 Task: Plan a 75-minute guided wine and paint class to create art while sipping on wine.
Action: Mouse moved to (541, 220)
Screenshot: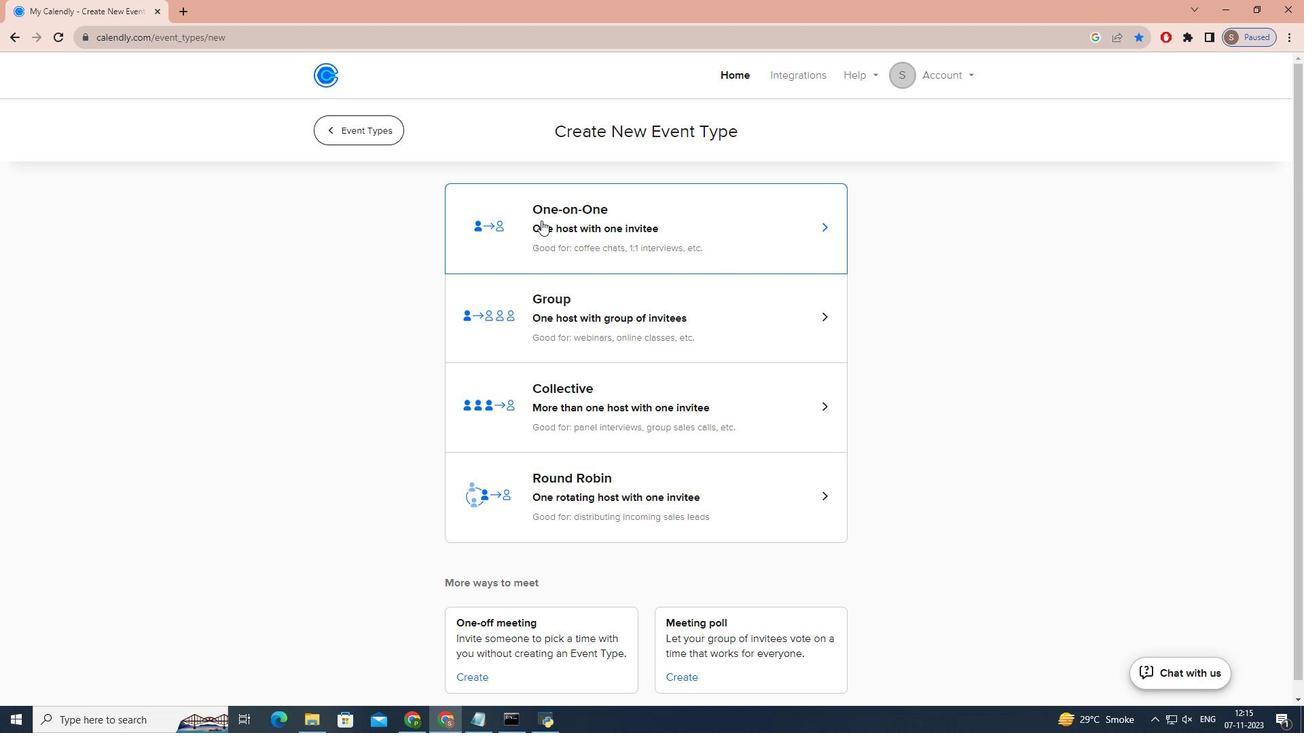 
Action: Mouse pressed left at (541, 220)
Screenshot: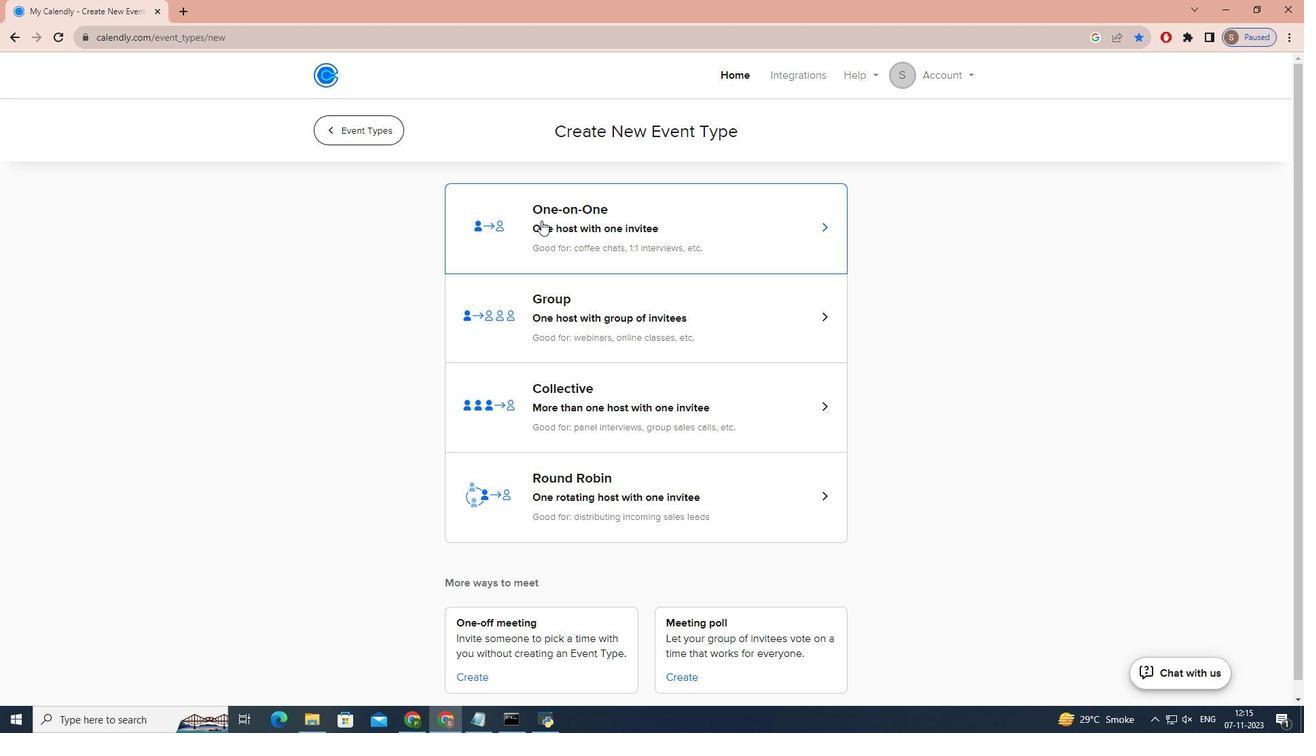 
Action: Key pressed w<Key.caps_lock>INE<Key.space>AND<Key.space><Key.caps_lock>p<Key.caps_lock>AINT<Key.space><Key.caps_lock>n<Key.caps_lock>IGHT<Key.shift_r>:<Key.space><Key.caps_lock>u<Key.caps_lock>NLEASH<Key.space><Key.caps_lock>y<Key.caps_lock>OUR<Key.space><Key.caps_lock>i<Key.caps_lock>NNER<Key.space><Key.caps_lock>a<Key.caps_lock>RTIST
Screenshot: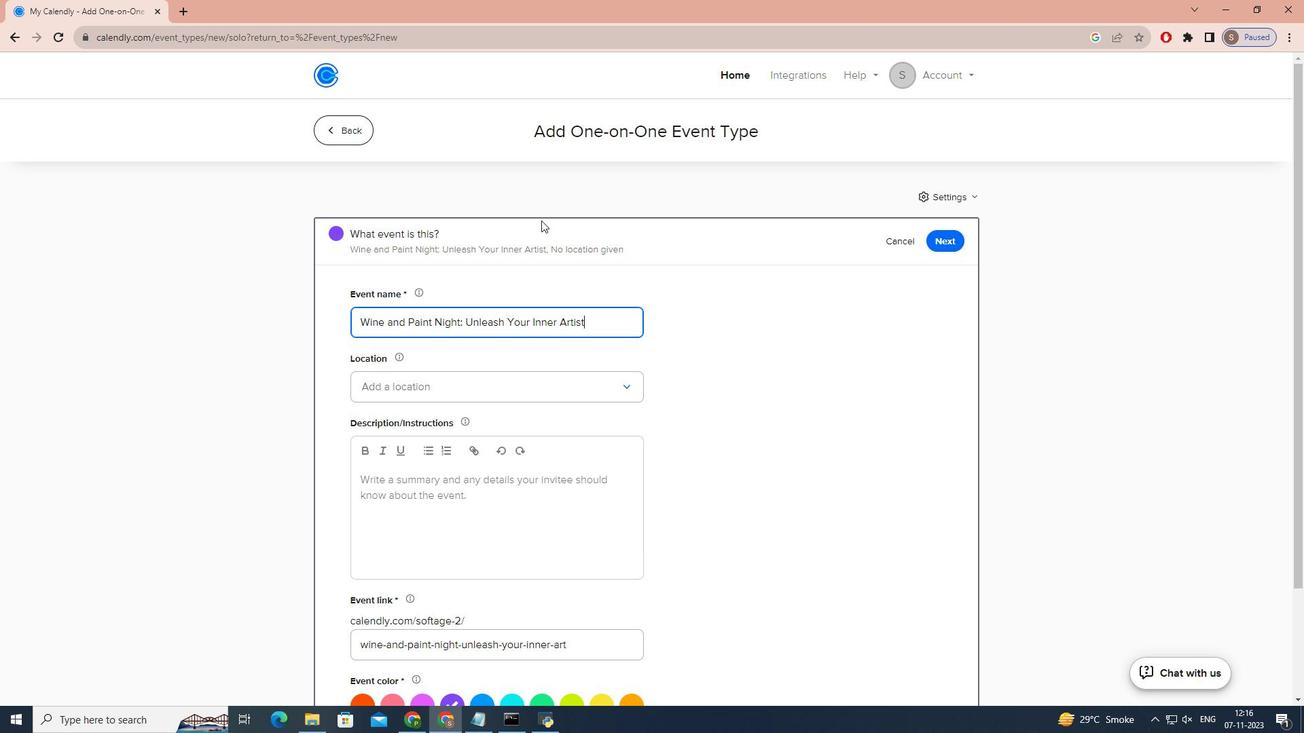 
Action: Mouse moved to (538, 394)
Screenshot: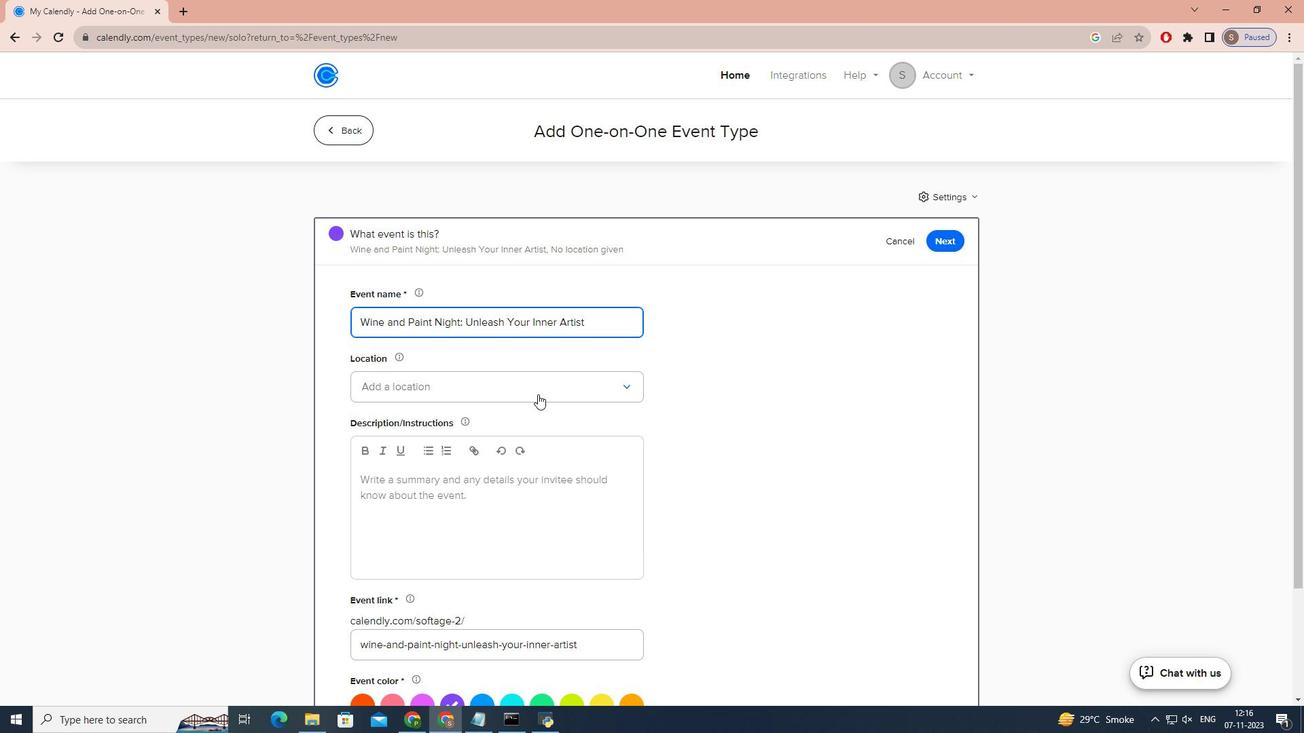 
Action: Mouse pressed left at (538, 394)
Screenshot: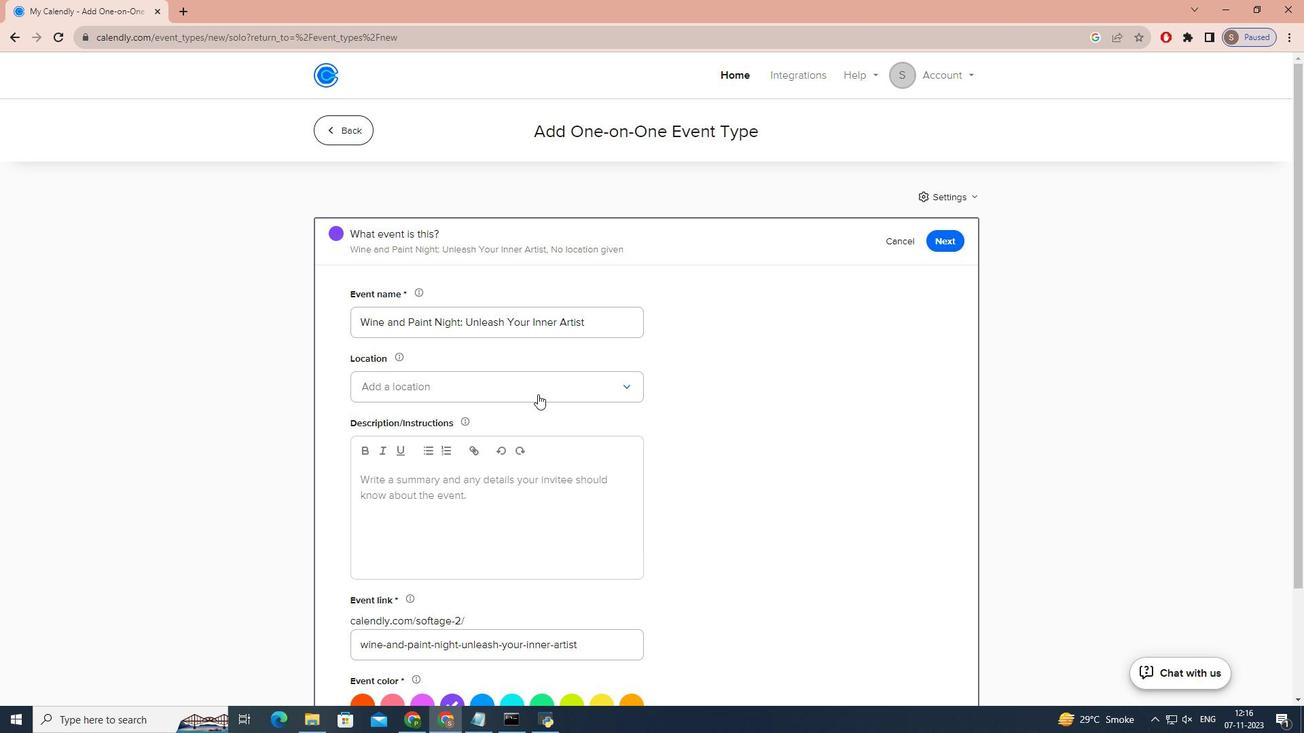 
Action: Mouse moved to (523, 412)
Screenshot: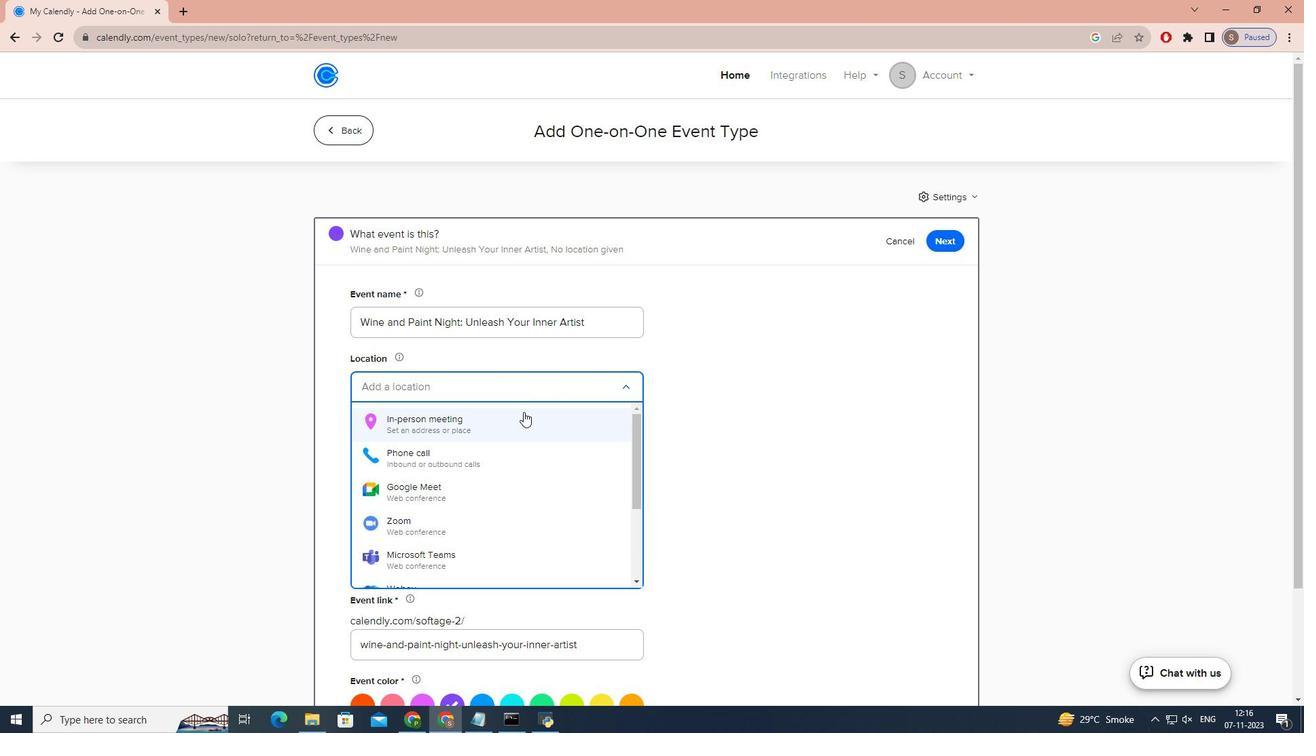
Action: Mouse pressed left at (523, 412)
Screenshot: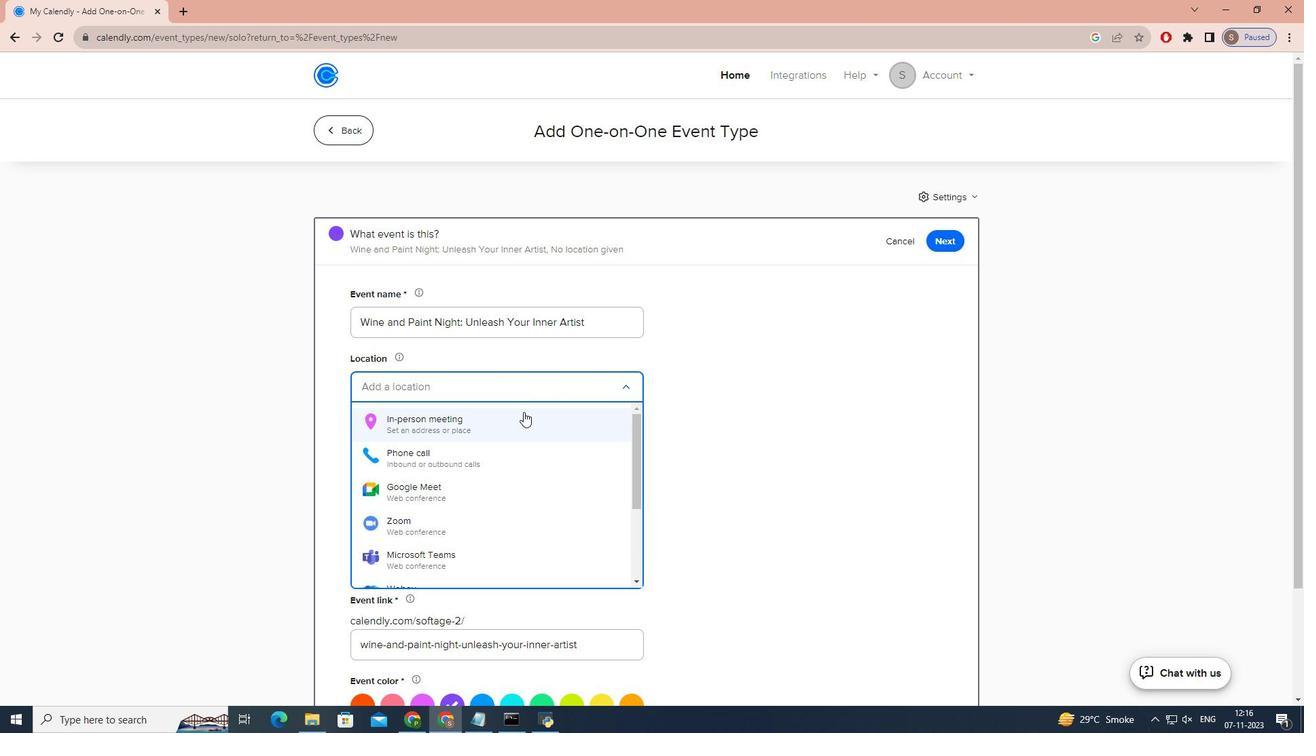 
Action: Mouse moved to (624, 231)
Screenshot: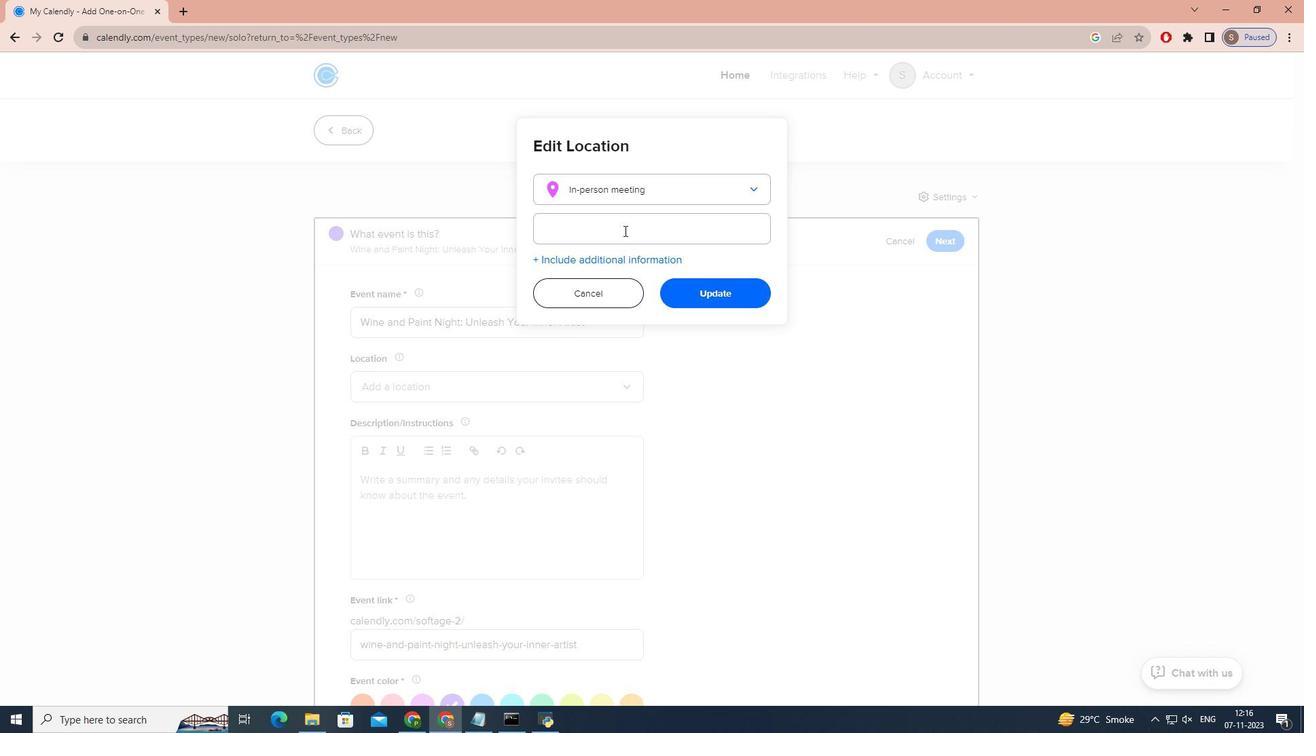 
Action: Mouse pressed left at (624, 231)
Screenshot: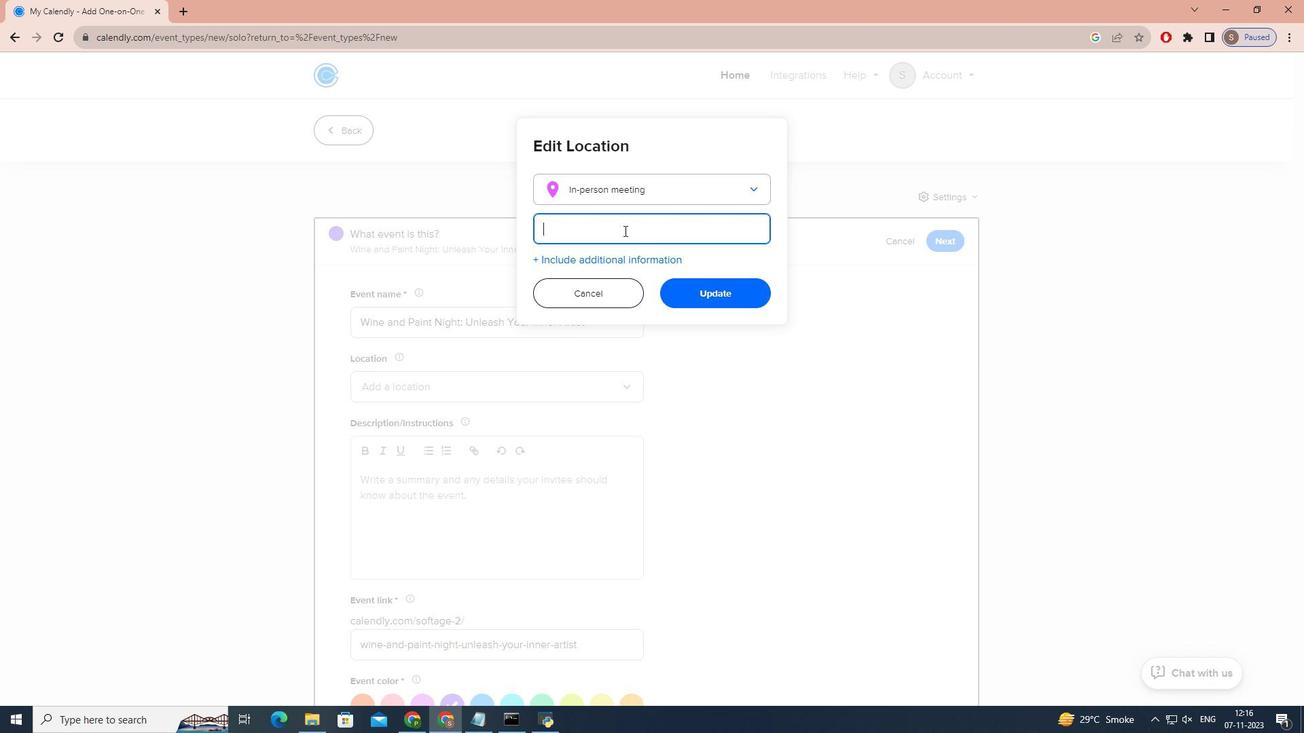 
Action: Key pressed <Key.caps_lock>b<Key.caps_lock>RSU<Key.space><Key.shift>&<Key.space><Key.caps_lock>c<Key.caps_lock>ORK,<Key.space>246<Key.space><Key.caps_lock>e<Key.space>j<Key.caps_lock>ACKSON<Key.space><Key.caps_lock>s<Key.caps_lock>T.<Key.backspace>,<Key.space><Key.caps_lock>ca<Key.space>95370,<Key.space>usa<Key.space>
Screenshot: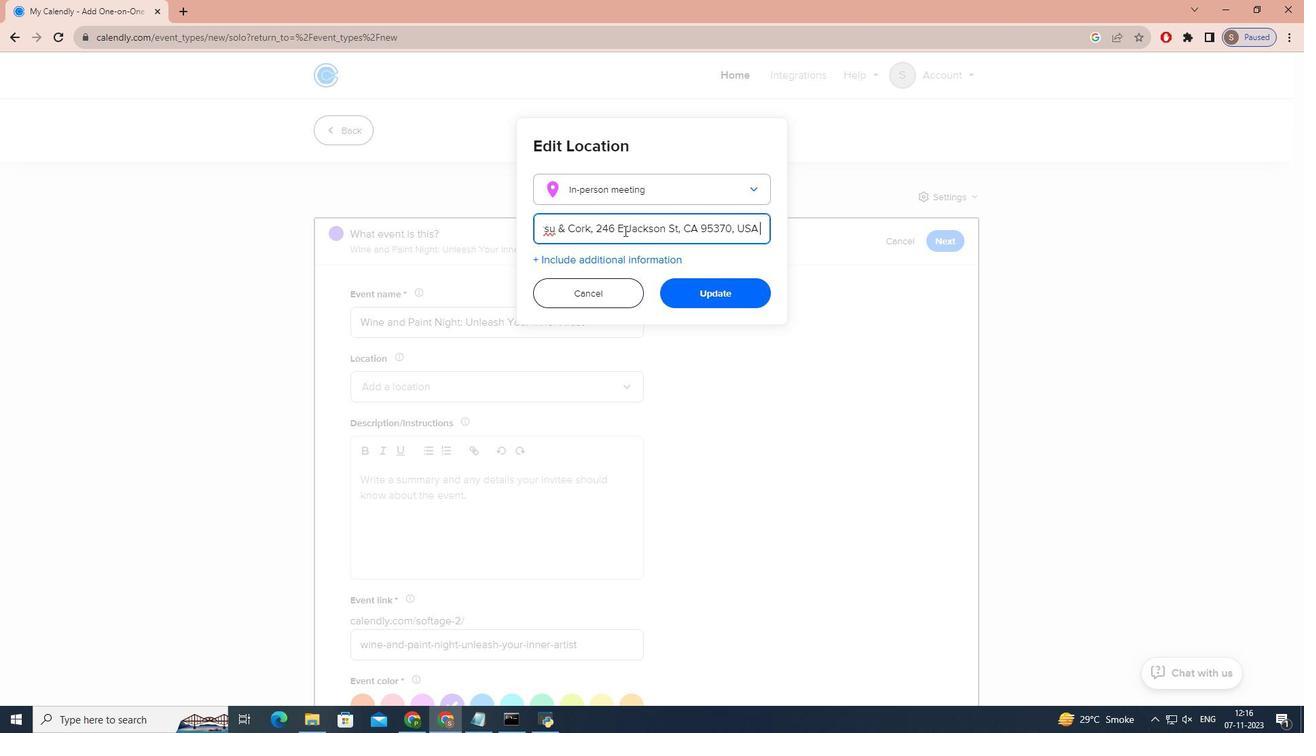 
Action: Mouse moved to (708, 293)
Screenshot: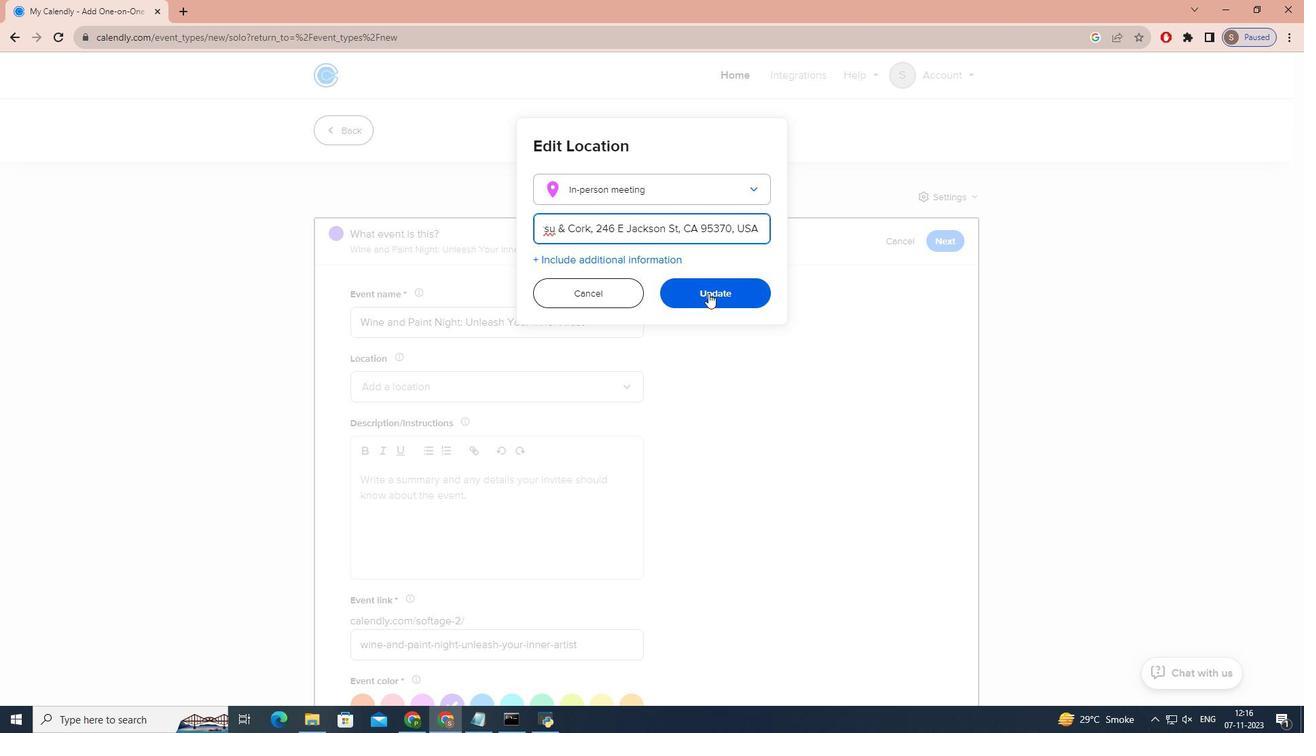 
Action: Mouse pressed left at (708, 293)
Screenshot: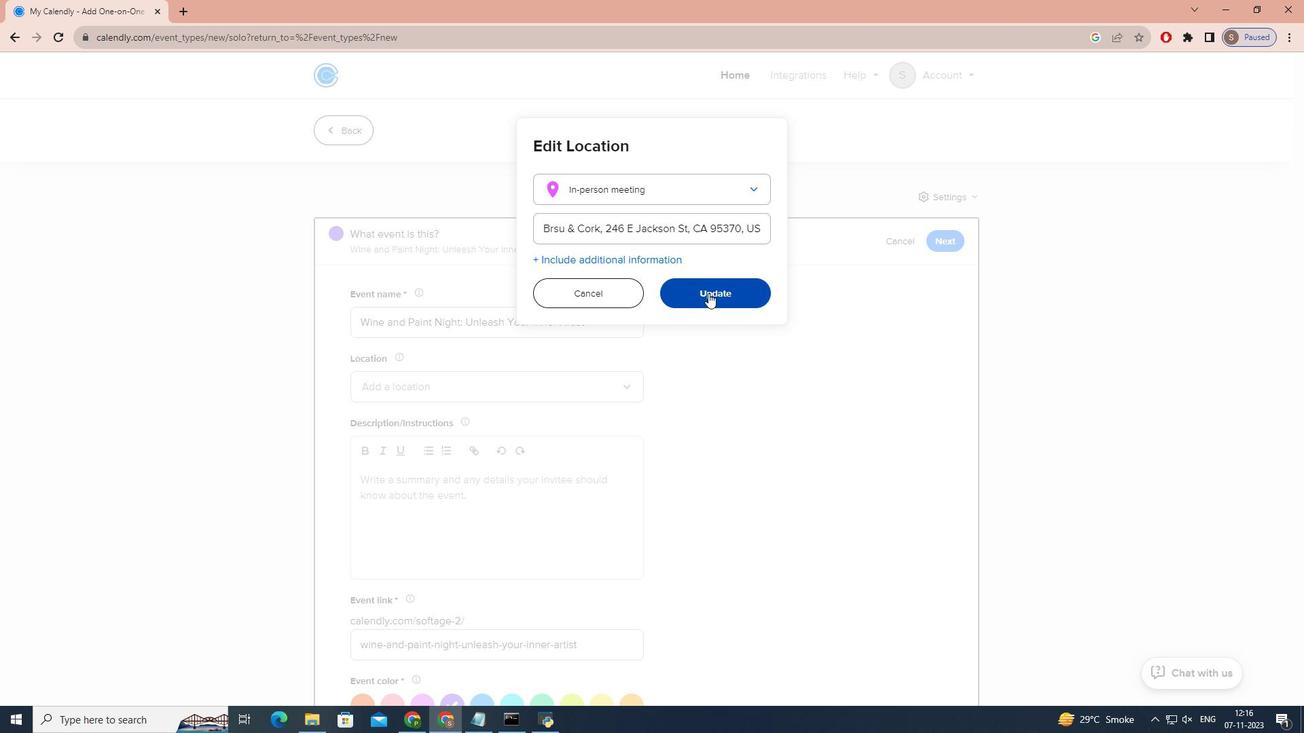 
Action: Mouse moved to (483, 576)
Screenshot: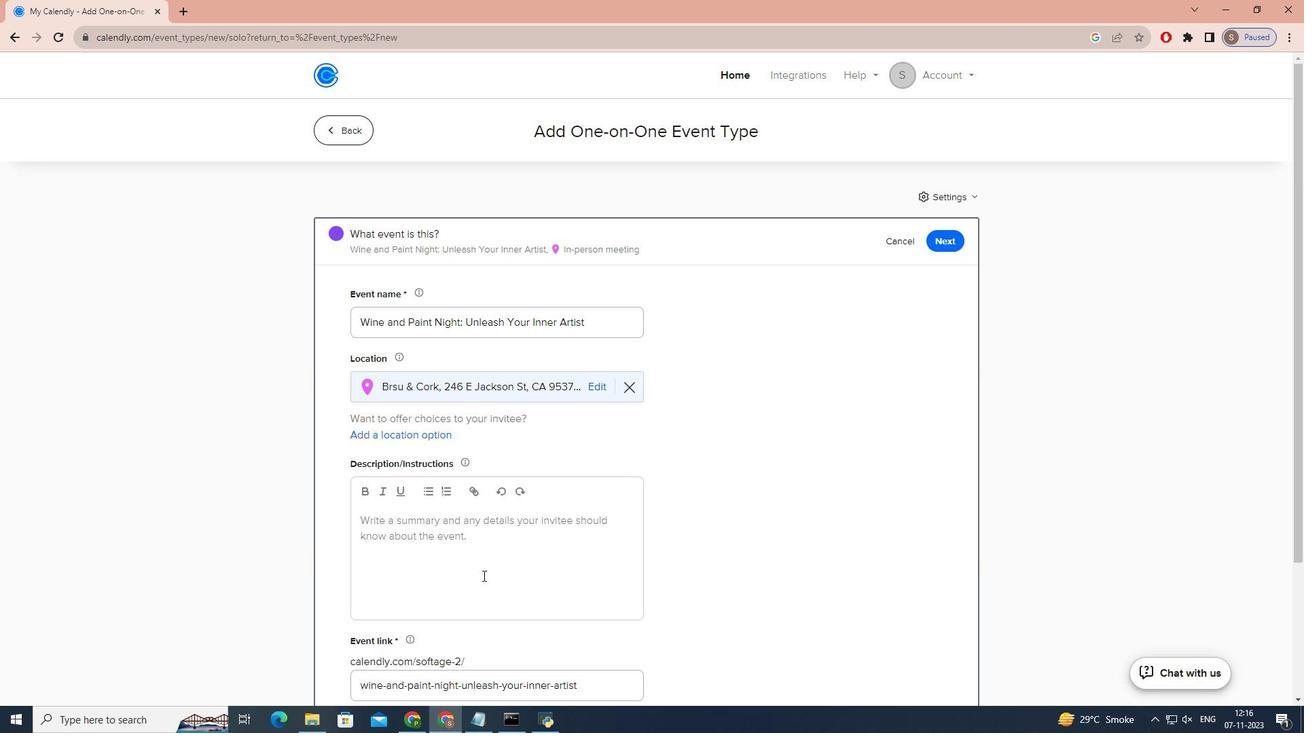 
Action: Mouse scrolled (483, 575) with delta (0, 0)
Screenshot: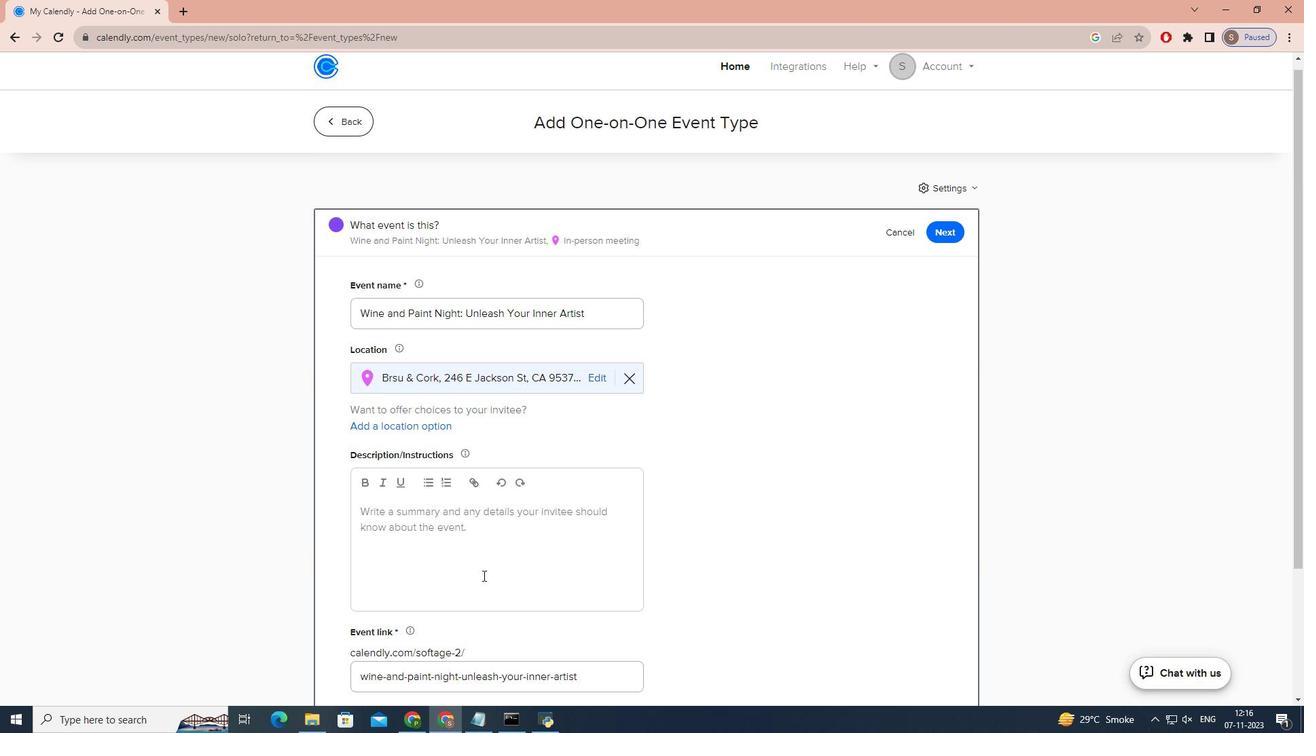 
Action: Mouse scrolled (483, 575) with delta (0, 0)
Screenshot: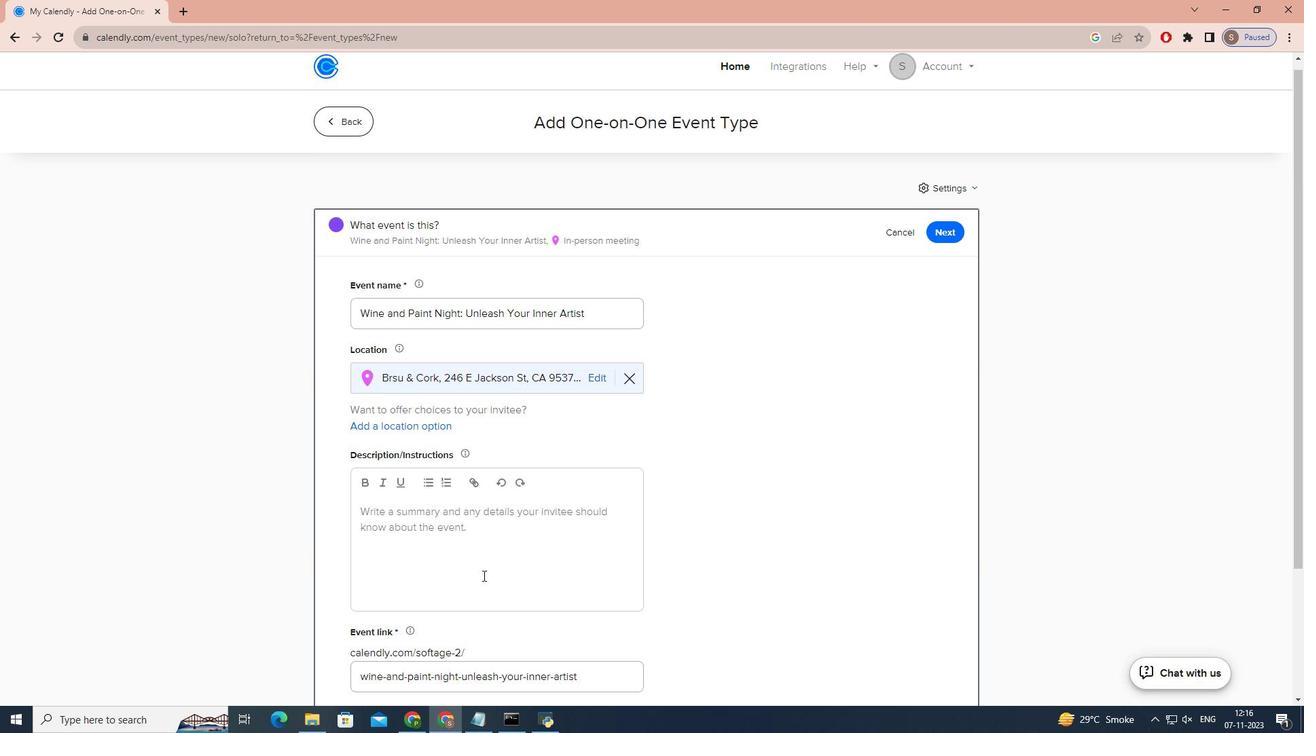 
Action: Mouse moved to (476, 387)
Screenshot: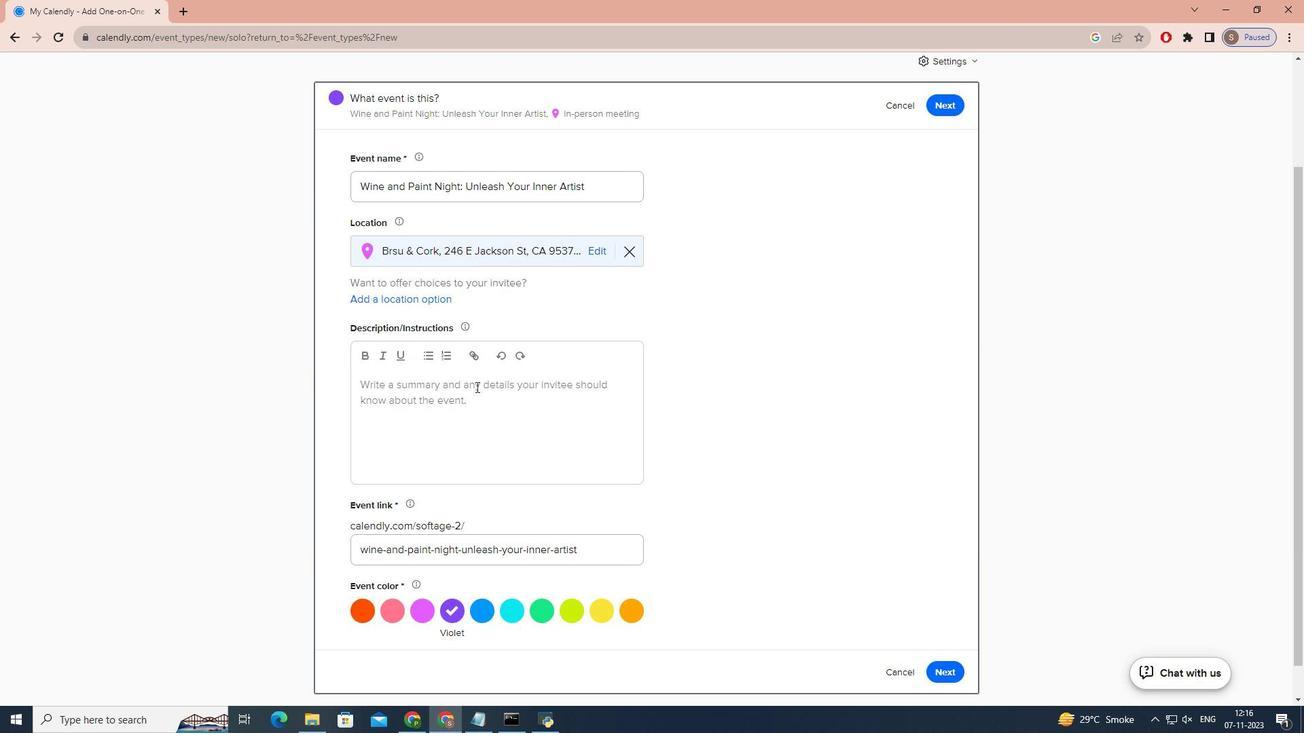 
Action: Mouse pressed left at (476, 387)
Screenshot: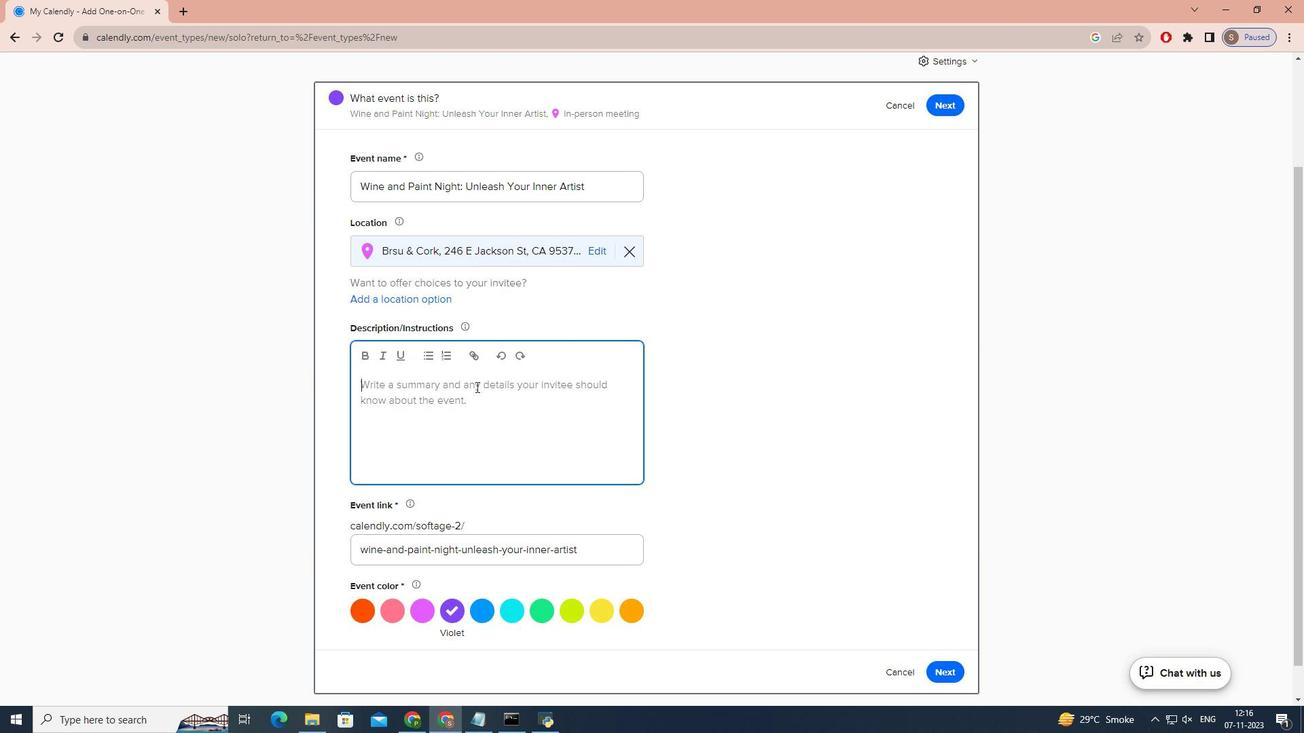 
Action: Key pressed <Key.caps_lock><Key.caps_lock>j<Key.caps_lock>OI<Key.space><Key.backspace>N<Key.space>US<Key.space>FOR<Key.space>A<Key.space>DELIGHTFUL<Key.space>AND<Key.space>GUIDED<Key.space>WINE<Key.space>AND<Key.space>PAINT<Key.space>CLASS<Key.space>WHER<Key.space><Key.backspace>E<Key.space>YOU<Key.space>CAN<Key.space>UNWIND,<Key.space>EXPREE<Key.backspace>E<Key.backspace>SS<Key.space>YOUR<Key.space>CREATIVITY,<Key.space>AND<Key.space>ENJOY<Key.space>A<Key.space>GLASS<Key.space>OF<Key.space>YOUR<Key.space>FAVORITE<Key.space>WINE<Key.space>A<Key.backspace>IN<Key.space>A<Key.space>RELAXED<Key.space>AND<Key.space>SUPPOT<Key.backspace>RTIVE<Key.space>ENVIRONMENT.<Key.space><Key.caps_lock>n<Key.caps_lock>O<Key.space>PRIOR<Key.space>PAINTING<Key.space>EXPR<Key.backspace>ERIENCE<Key.space>IS<Key.space>NECESSARY-<Key.space>OUR<Key.space>EXPERT<Key.space>ARTIST<Key.space>WILL<Key.space>WALK<Key.space>YOU<Key.space>THROUGH<Key.space>EACH<Key.space>STEP<Key.space><Key.backspace>,<Key.space>MARKETING<Key.space>AND<Key.space>MAKING<Key.space>IT<Key.space>EASY<Key.space>FOR<Key.space>EVERYONE<Key.space>TO<Key.space>CREATE<Key.space>A<Key.space>BEAUTIFUL<Key.space>MASTERPIECE.<Key.enter><Key.caps_lock>d<Key.caps_lock>URING<Key.space>THE<Key.space>SESSION,<Key.space>YOU'LL<Key.space>RECEIVE<Key.space>ALL<Key.space>THE<Key.space>NEX<Key.backspace>CESSARY<Key.space>PAINTING<Key.space>SUPPLIES,<Key.space>INCLUDING<Key.space>CANVASES,<Key.space>PAINTS,<Key.space>BRUSHES,<Key.space>AND<Key.space>APRONS.<Key.space><Key.caps_lock>w<Key.caps_lock>E'LL<Key.space>PROVIDE<Key.space>A<Key.space>FUN<Key.space>AND<Key.space>ENGAGING<Key.space>ATMOSPHERE<Key.space>TO<Key.space>HELP<Key.space>YOU<Key.space>BRING<Key.space>YOUR<Key.space>ARTISTIC<Key.space>VISION<Key.space>TO<Key.space>LIFE.<Key.space><Key.caps_lock>s<Key.caps_lock>O<Key.space>GRAB<Key.space>YOUR<Key.space>FAVORITE<Key.space>BOTTLE<Key.space>OF<Key.space>WINE,<Key.space>RELAX,<Key.space>AND<Key.space>YOUR<Key.space>INNER<Key.space>ARTIST<Key.space>FLOURISH<Key.shift><Key.shift>!<Key.space>
Screenshot: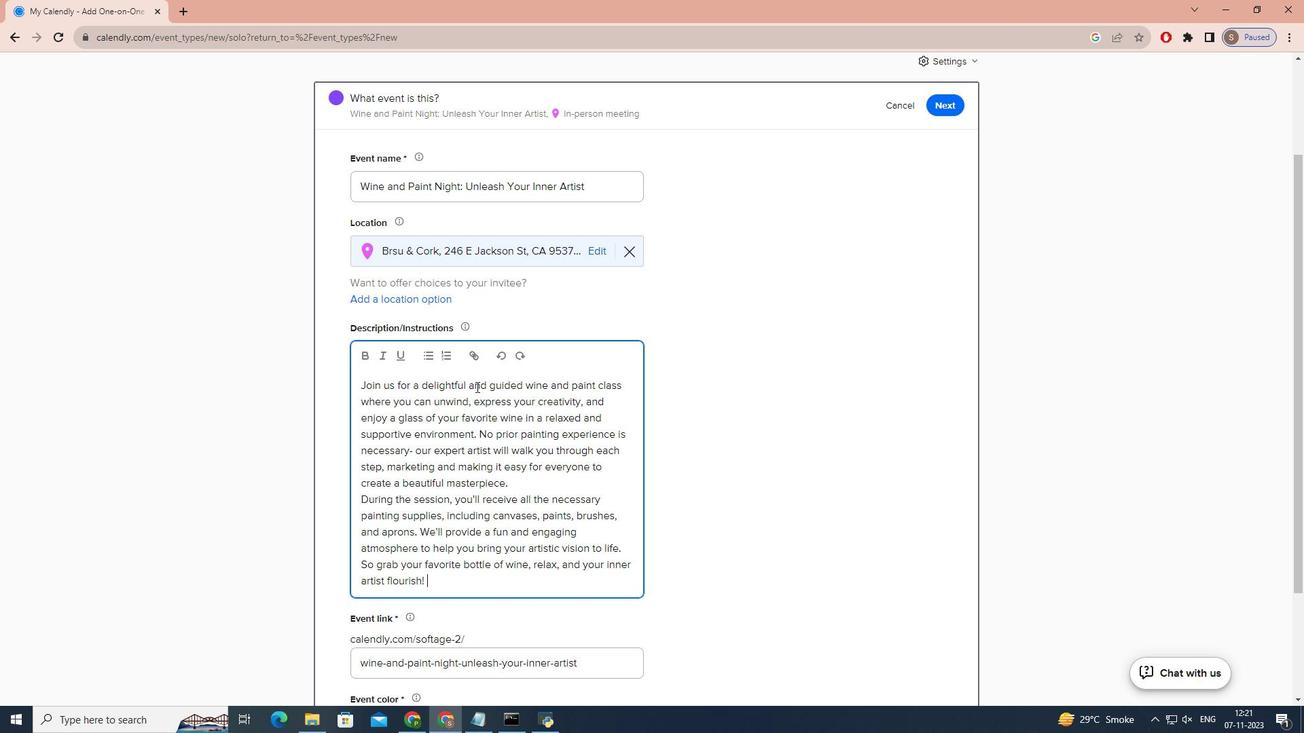 
Action: Mouse moved to (696, 451)
Screenshot: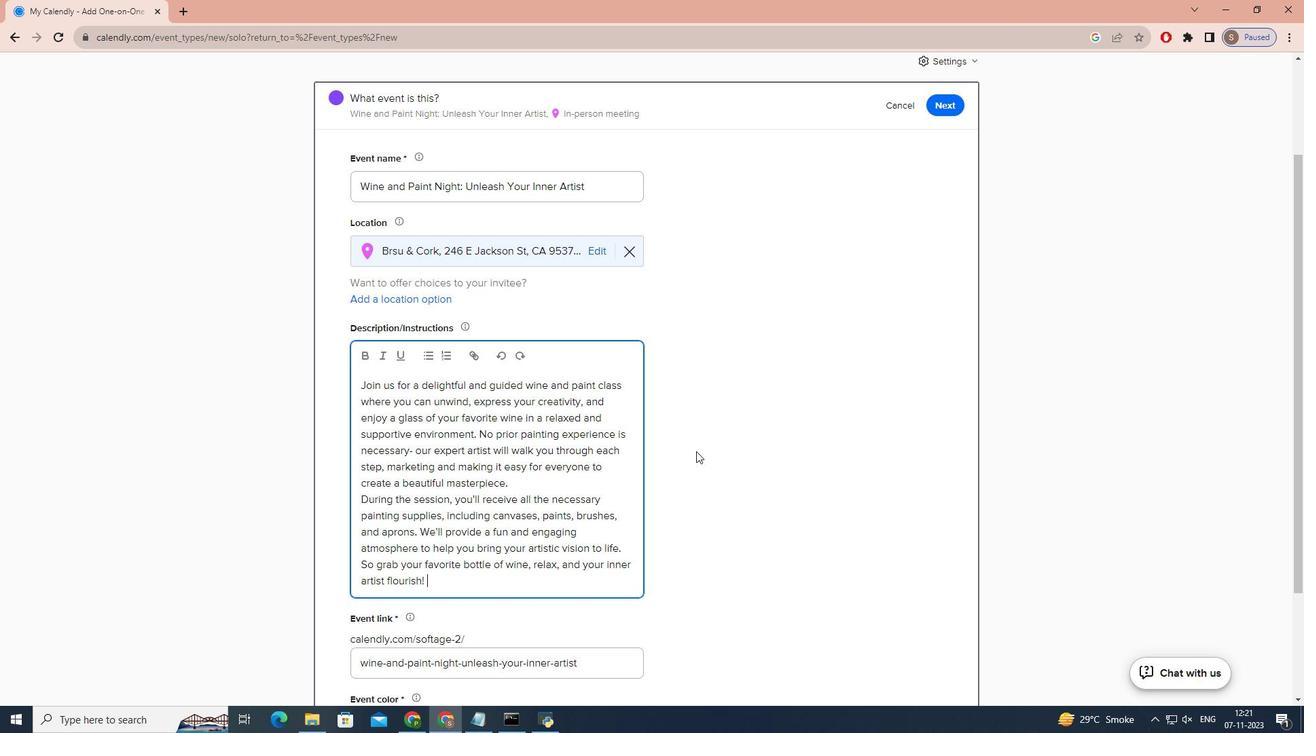 
Action: Mouse scrolled (696, 451) with delta (0, 0)
Screenshot: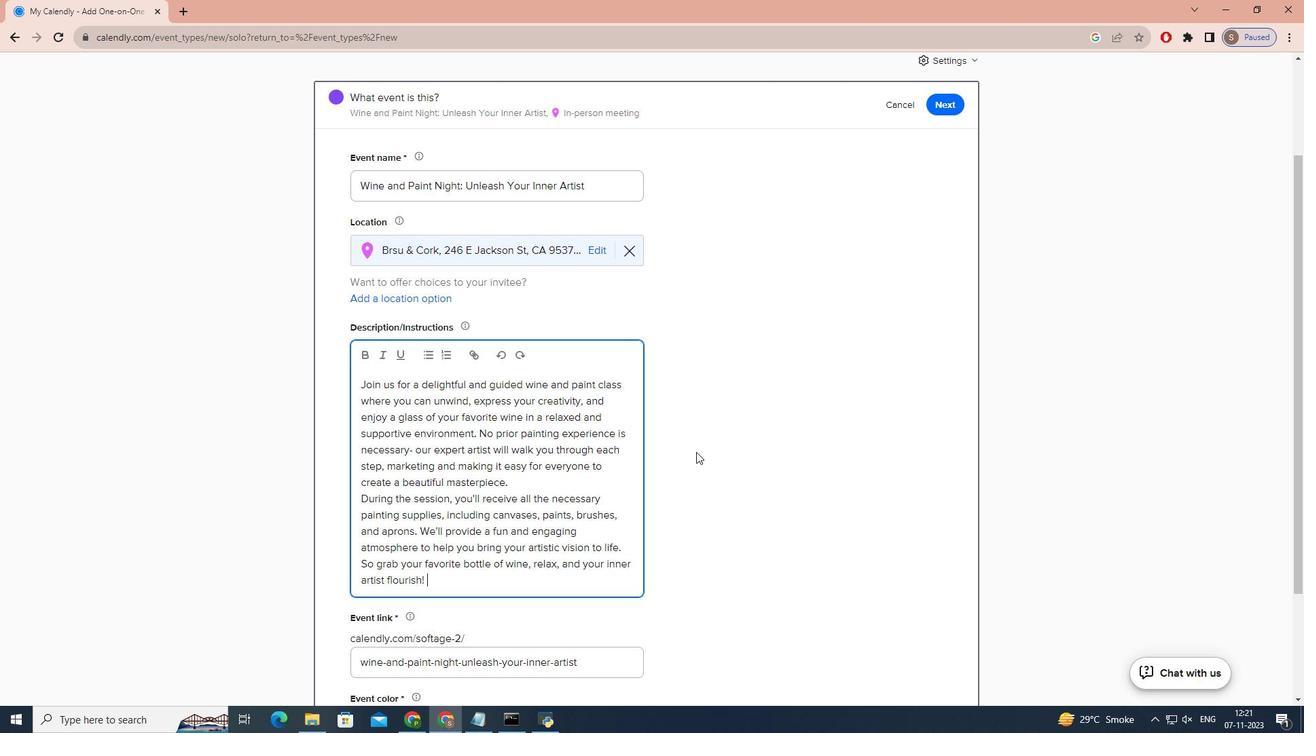 
Action: Mouse moved to (697, 452)
Screenshot: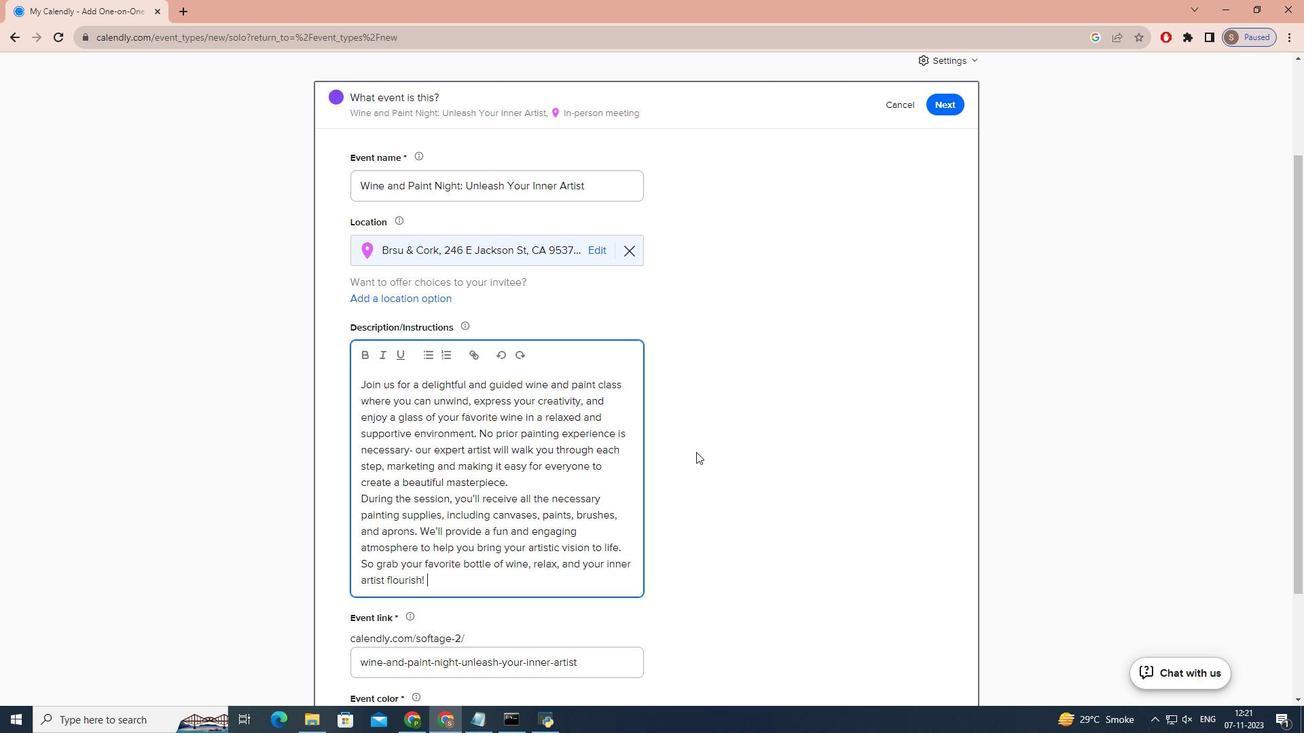 
Action: Mouse scrolled (697, 451) with delta (0, 0)
Screenshot: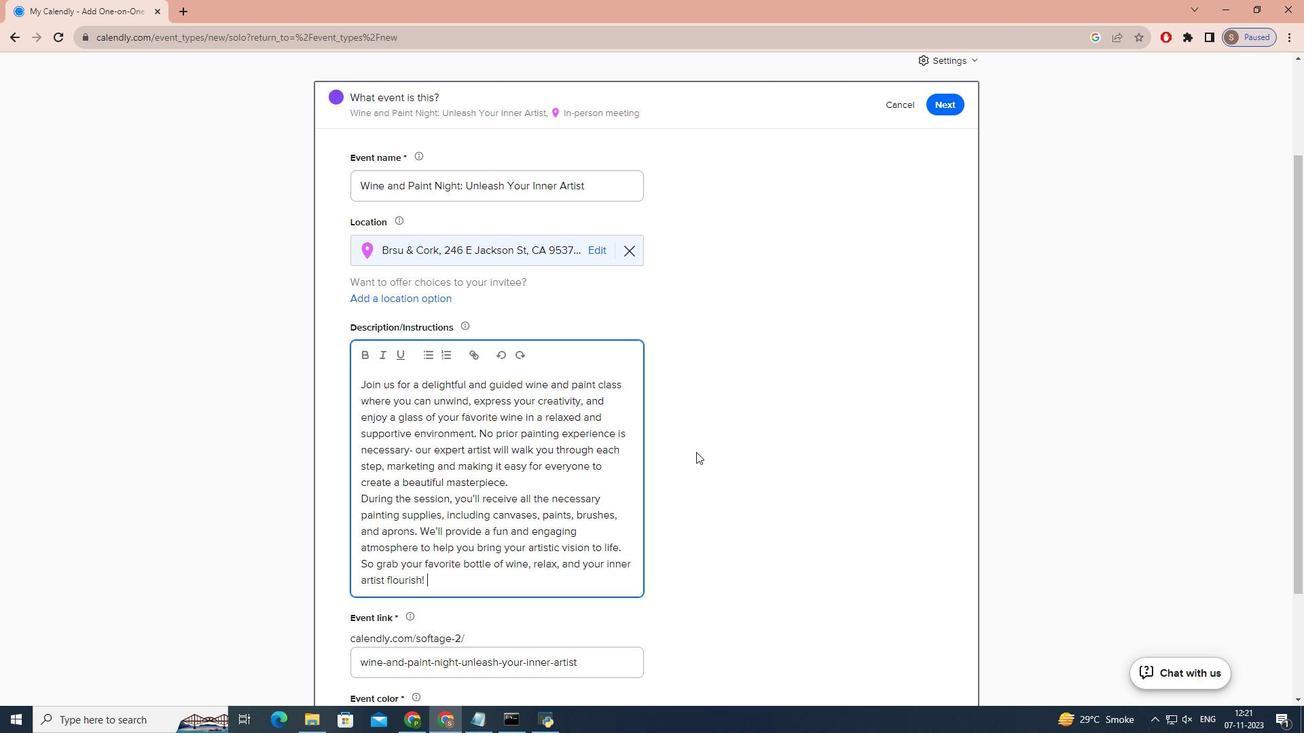 
Action: Mouse moved to (696, 452)
Screenshot: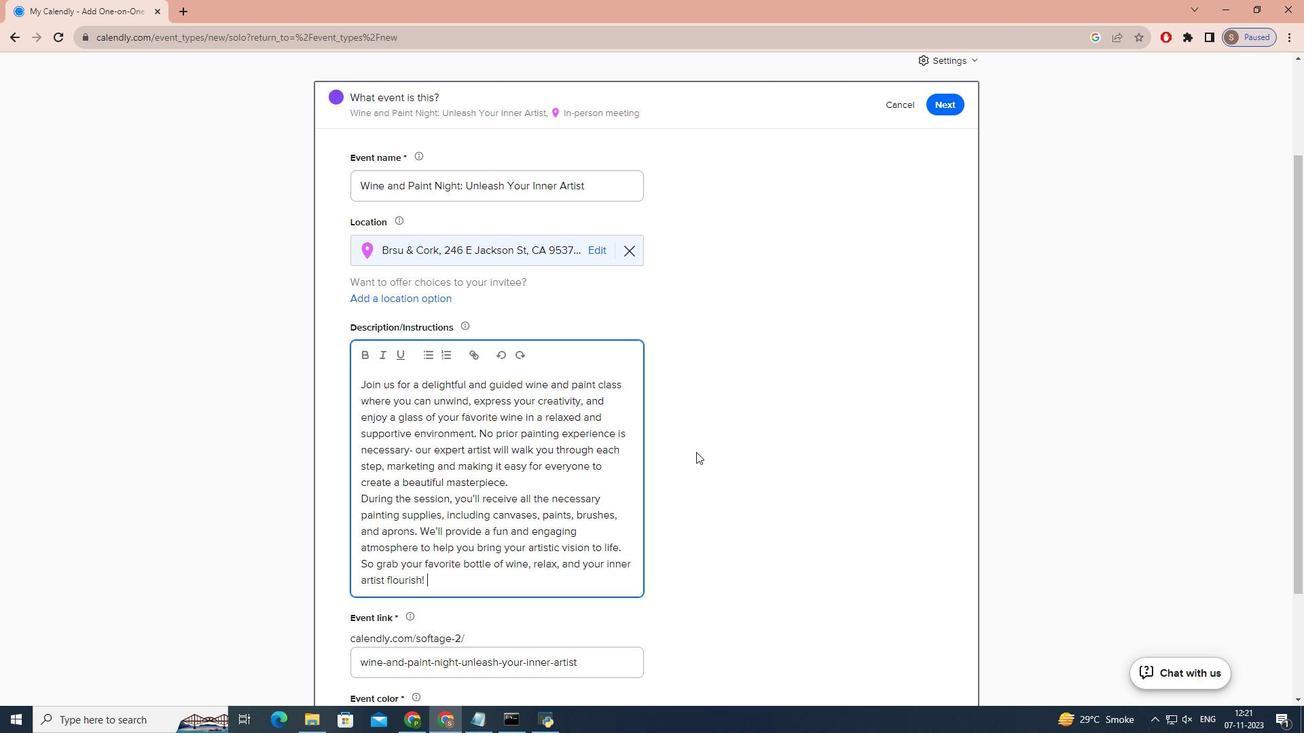 
Action: Mouse scrolled (696, 451) with delta (0, 0)
Screenshot: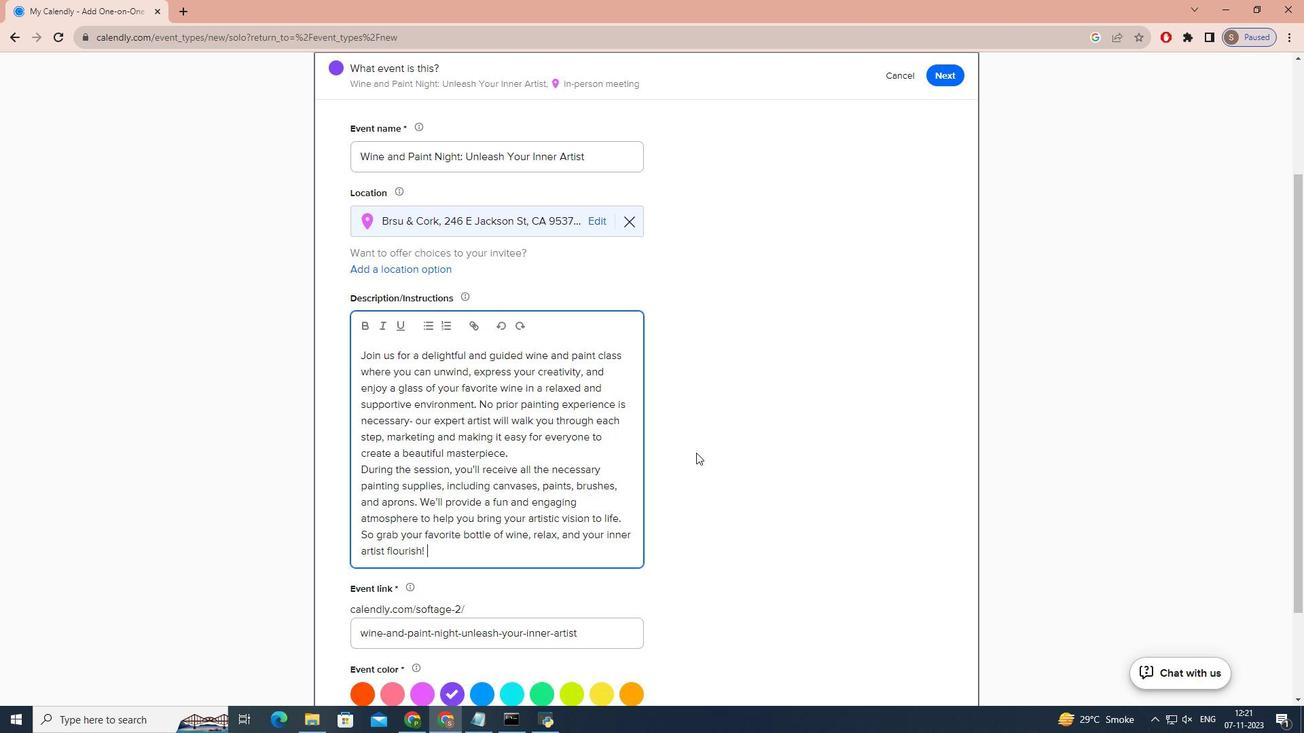 
Action: Mouse moved to (696, 453)
Screenshot: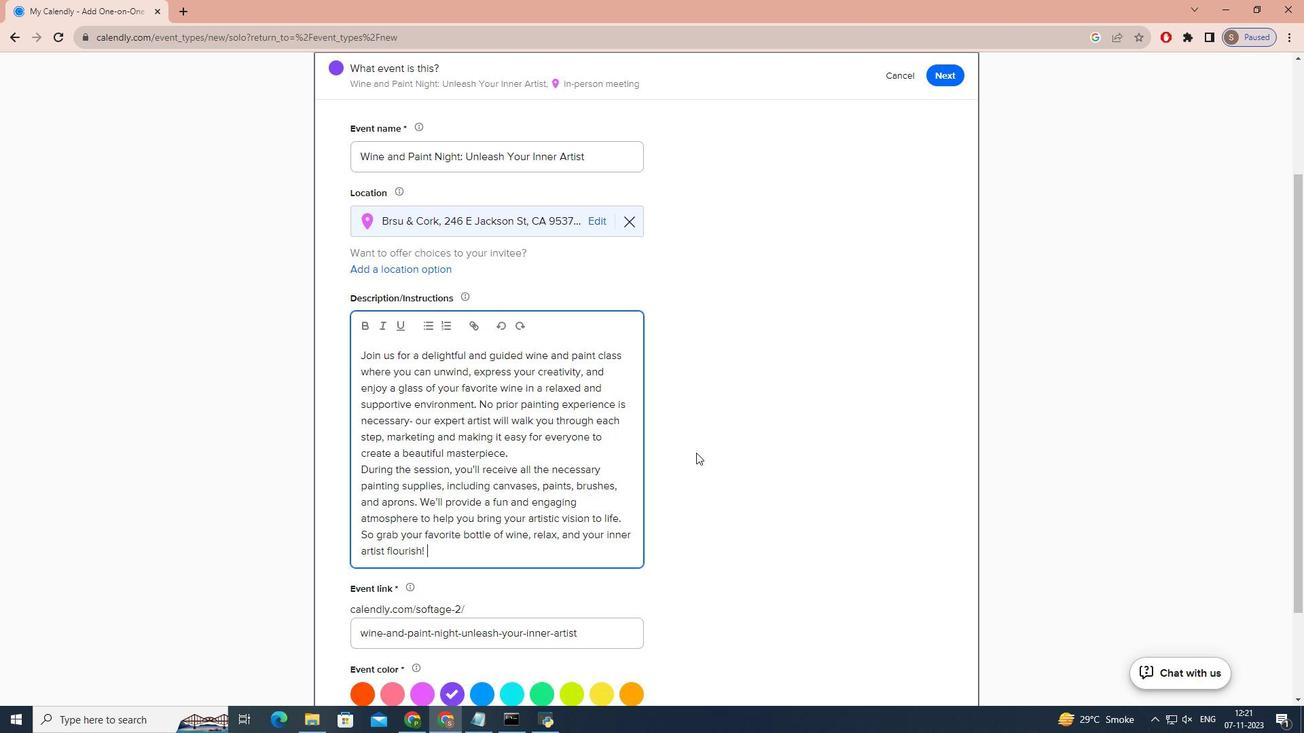 
Action: Mouse scrolled (696, 452) with delta (0, 0)
Screenshot: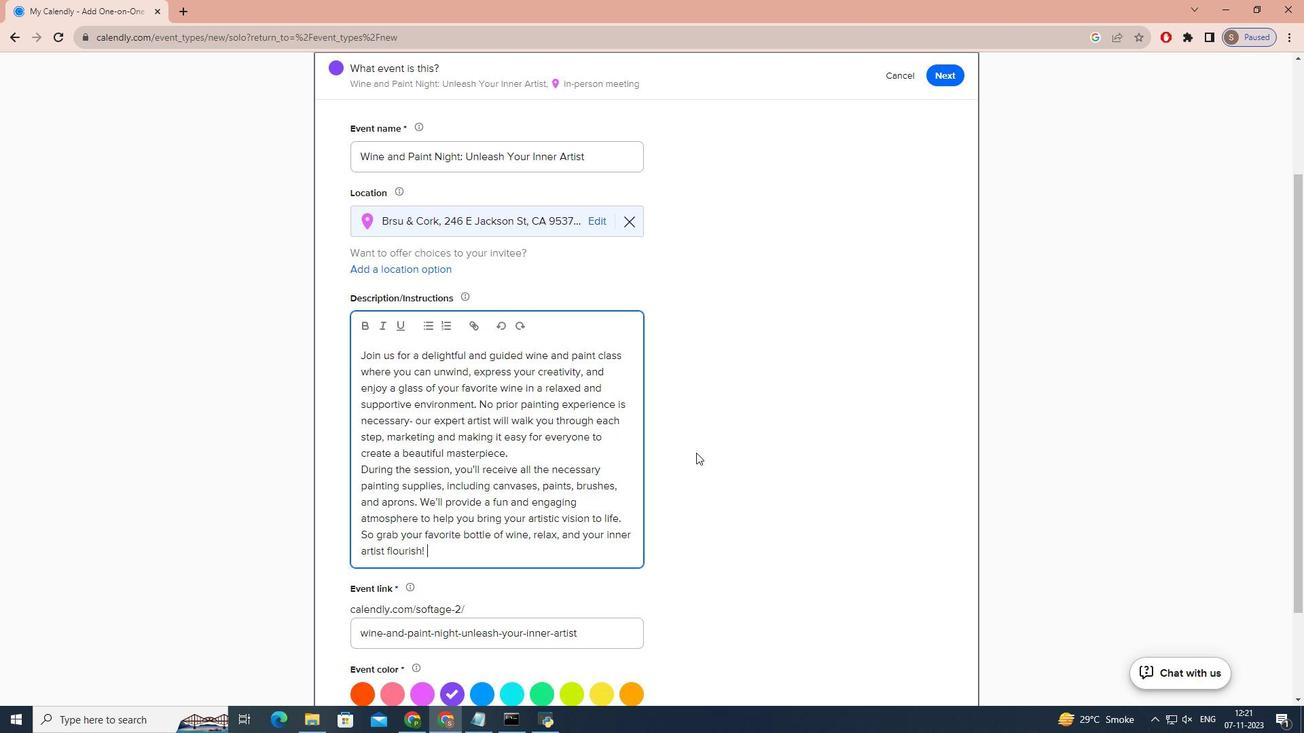 
Action: Mouse scrolled (696, 452) with delta (0, 0)
Screenshot: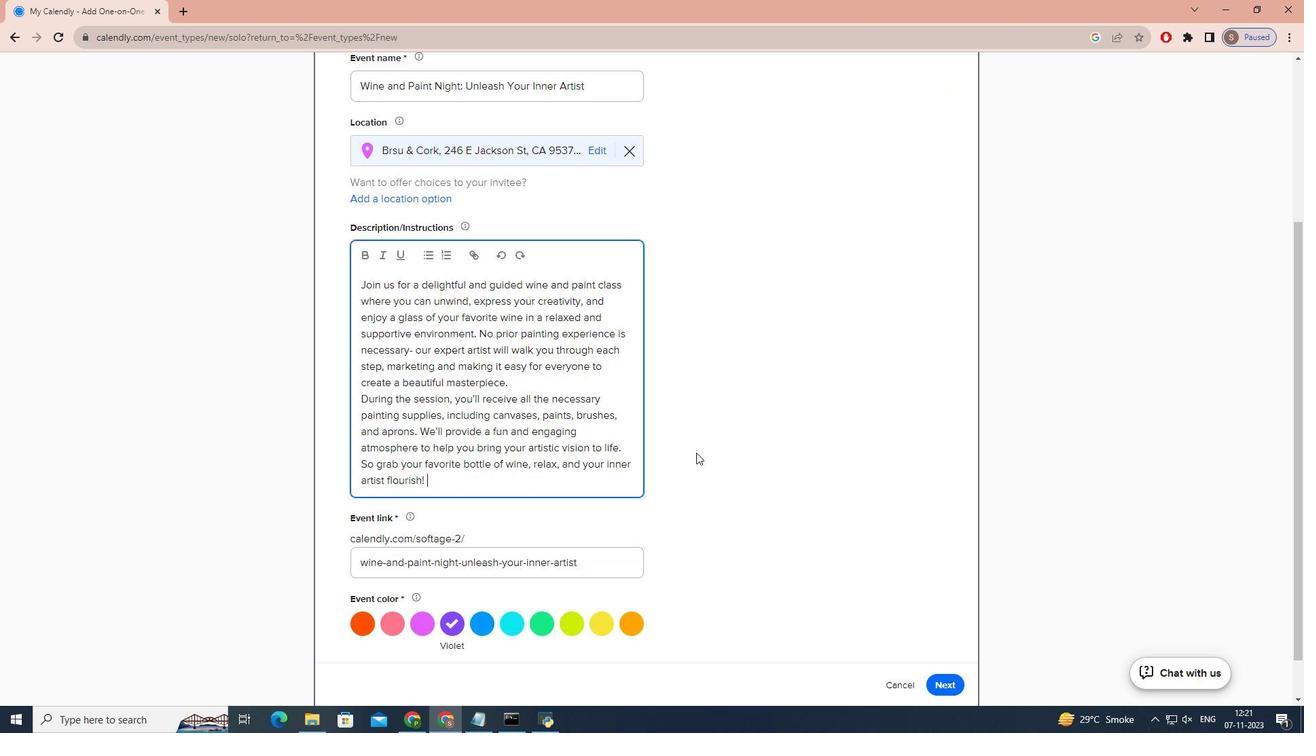 
Action: Mouse scrolled (696, 452) with delta (0, 0)
Screenshot: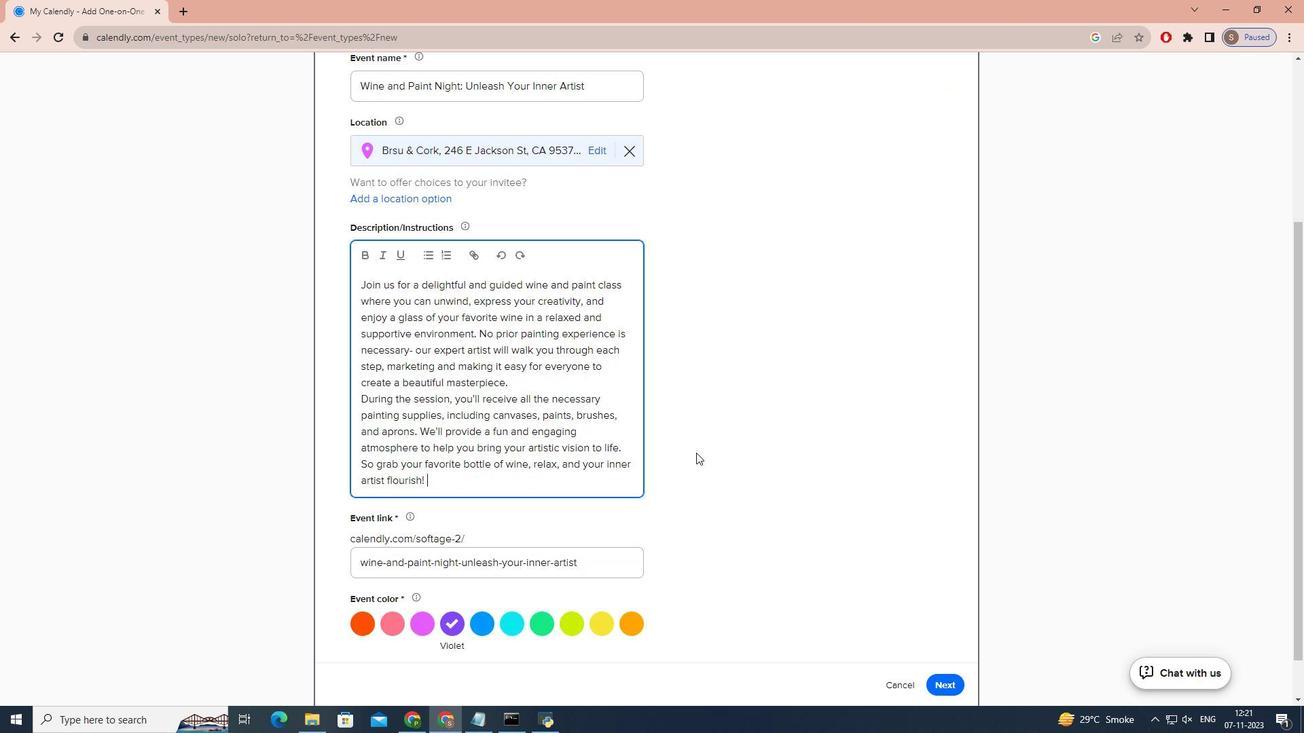 
Action: Mouse moved to (602, 571)
Screenshot: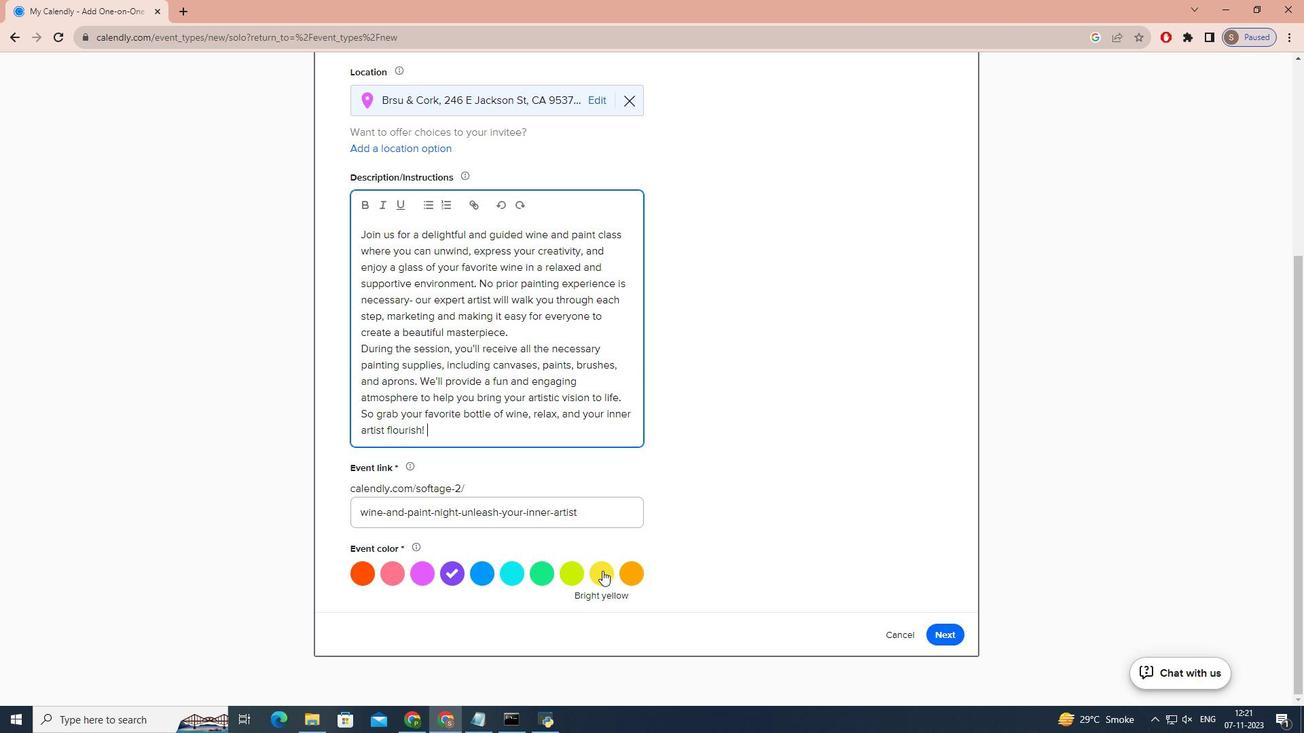 
Action: Mouse pressed left at (602, 571)
Screenshot: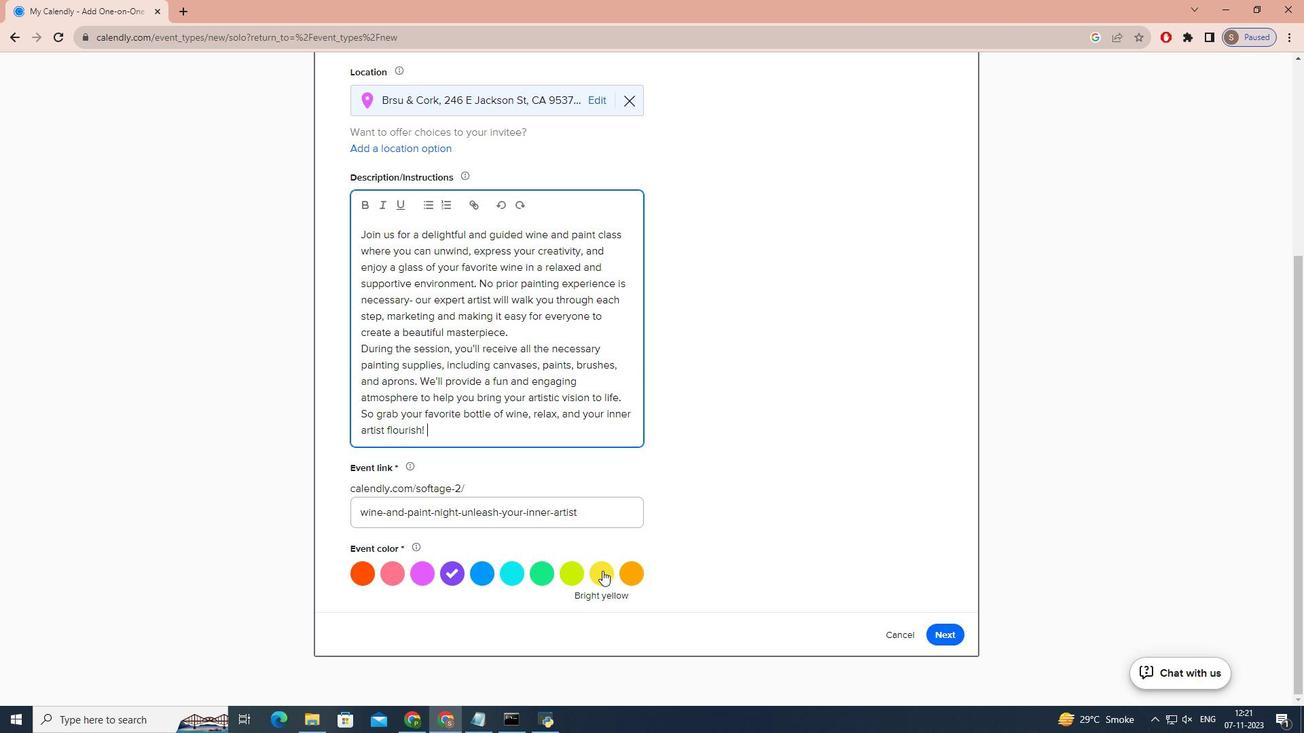 
Action: Mouse moved to (956, 636)
Screenshot: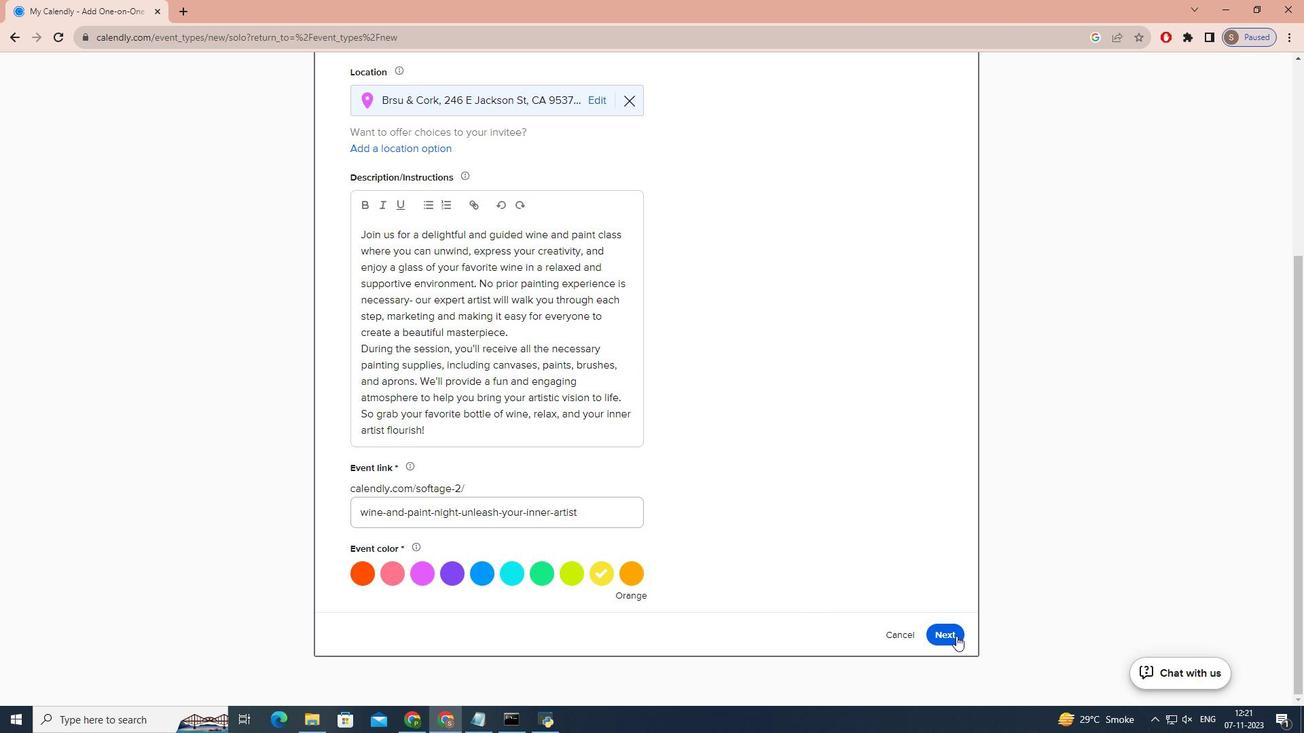 
Action: Mouse pressed left at (956, 636)
Screenshot: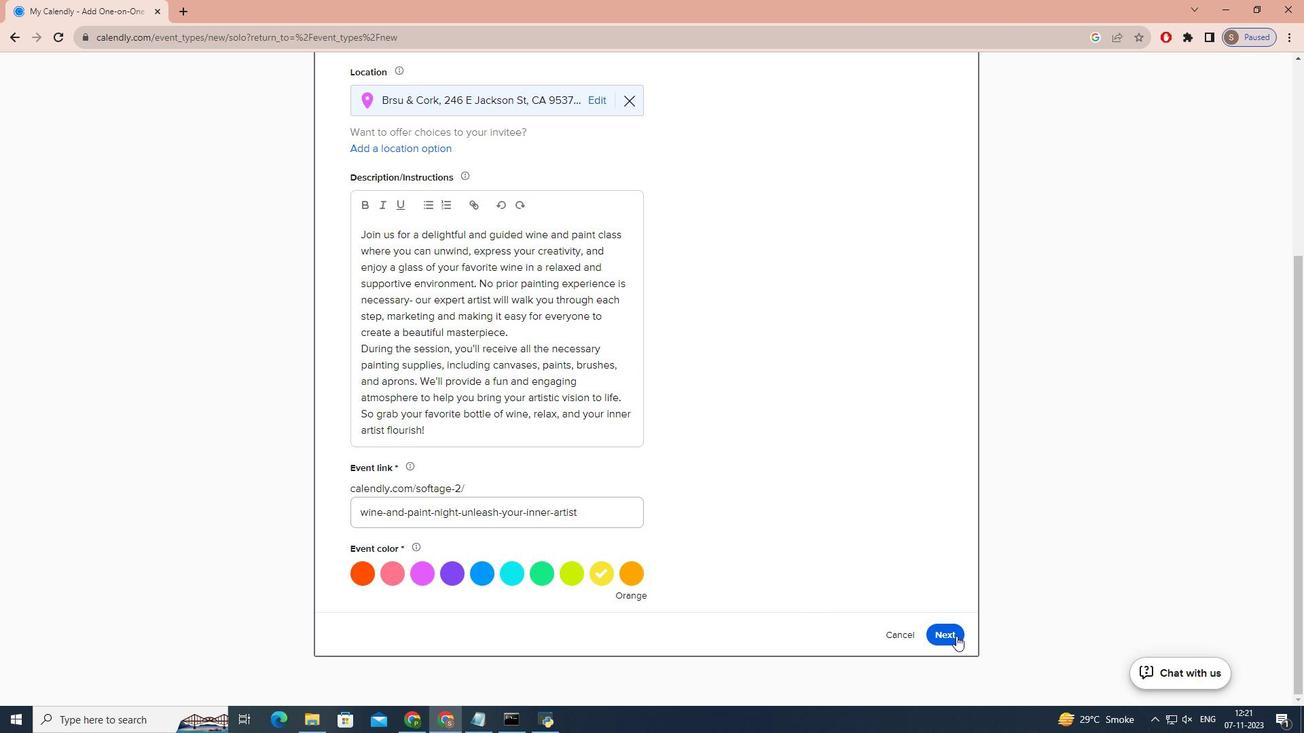 
Action: Mouse moved to (593, 284)
Screenshot: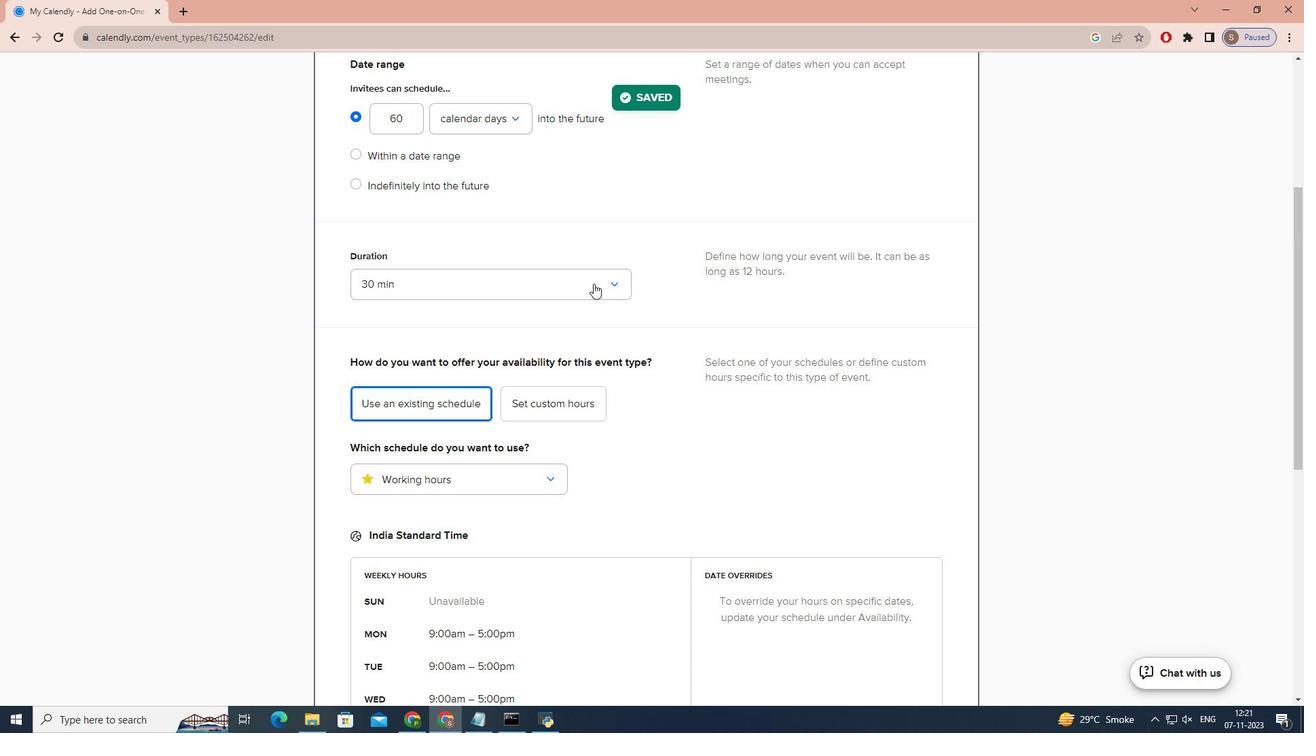 
Action: Mouse pressed left at (593, 284)
Screenshot: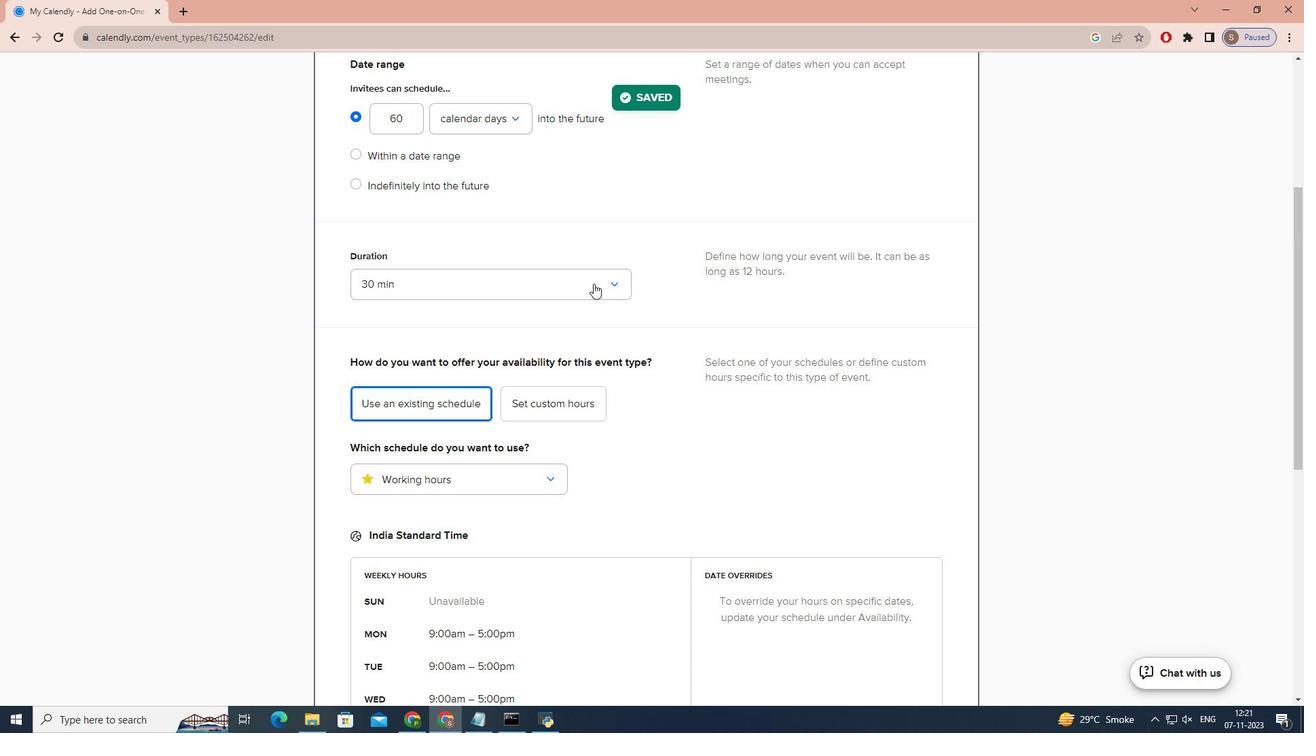 
Action: Mouse moved to (557, 419)
Screenshot: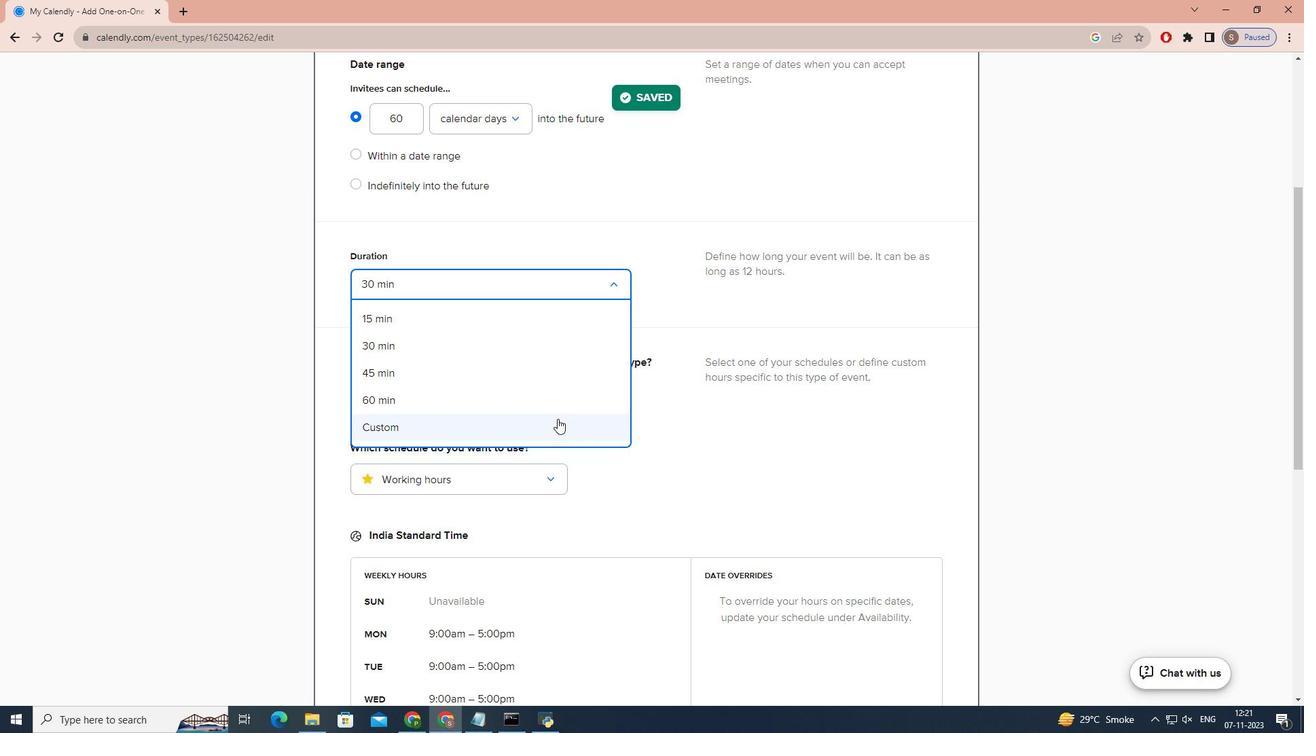 
Action: Mouse pressed left at (557, 419)
Screenshot: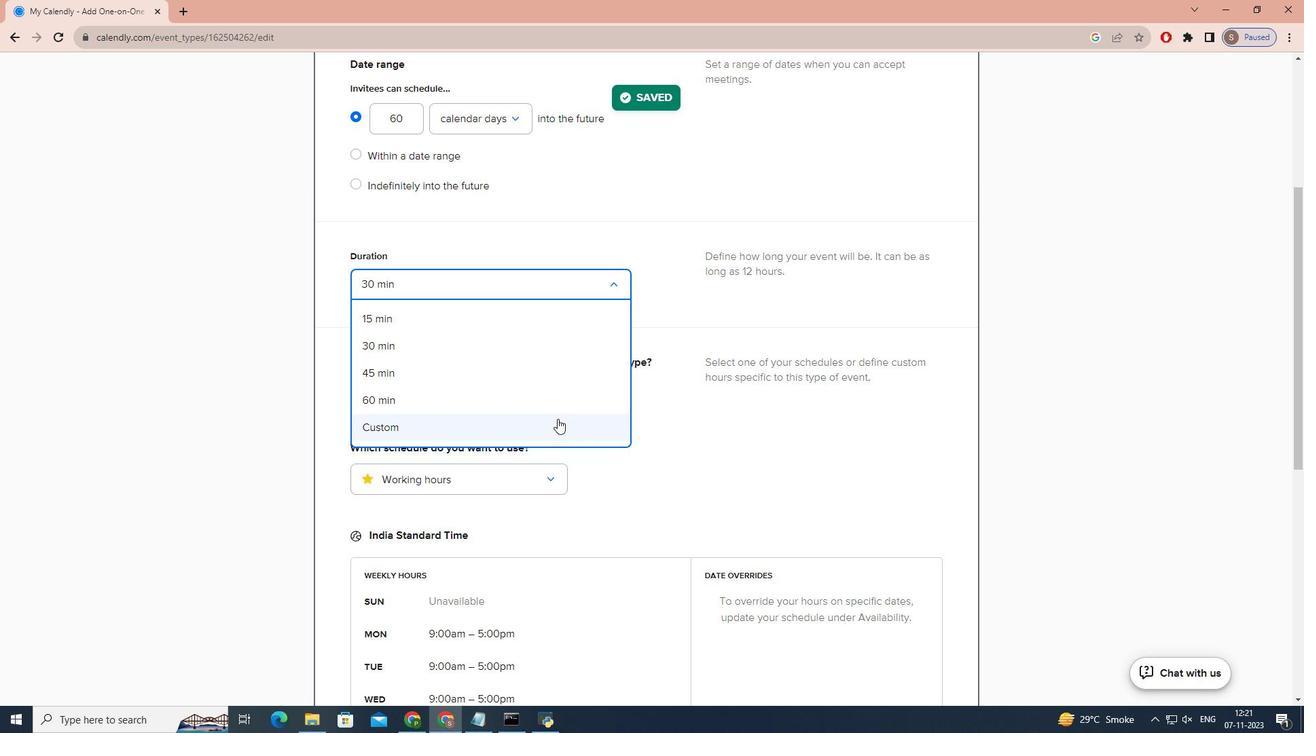 
Action: Mouse moved to (555, 409)
Screenshot: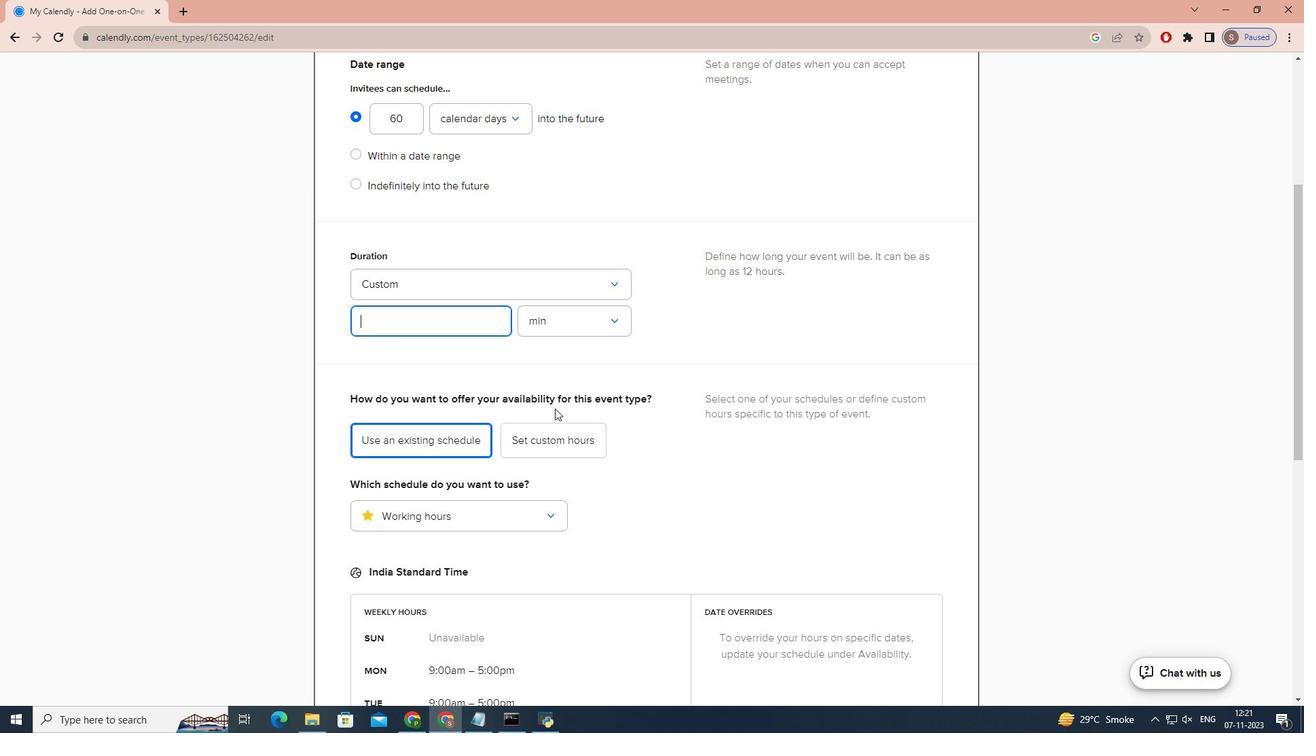 
Action: Key pressed 75
Screenshot: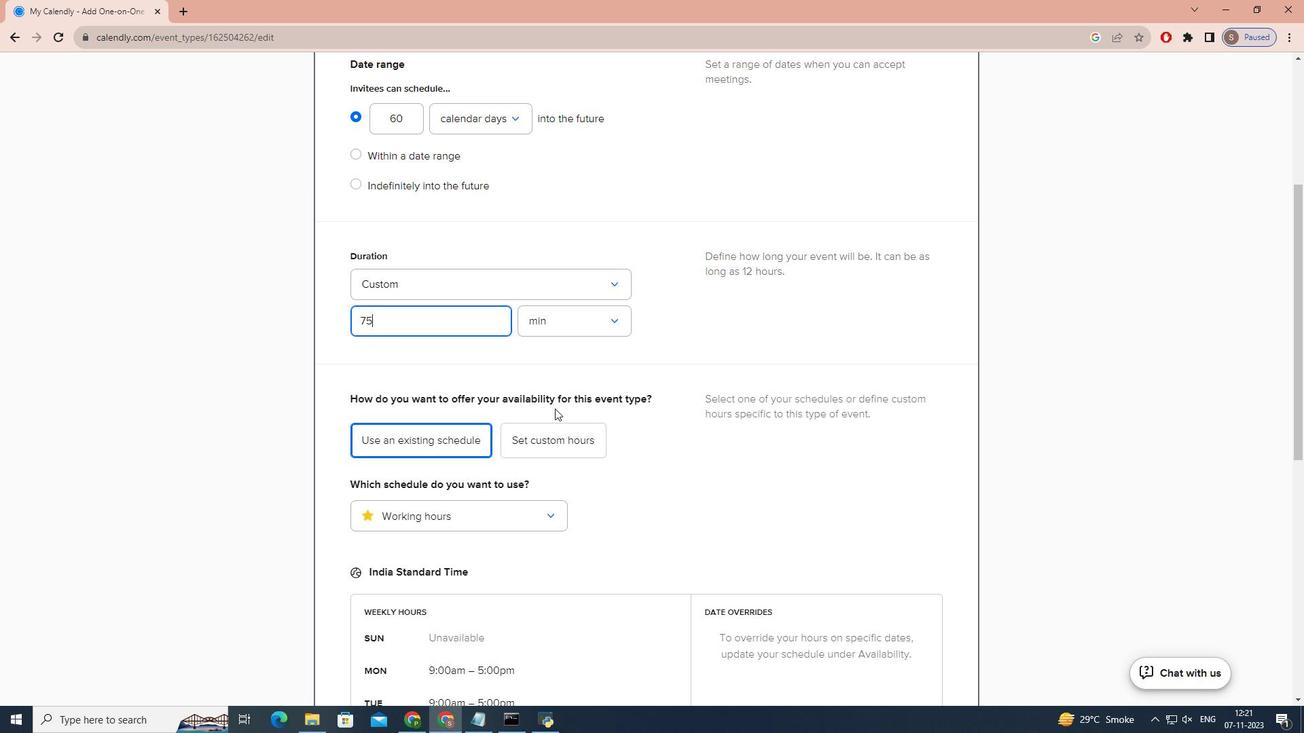 
Action: Mouse moved to (707, 325)
Screenshot: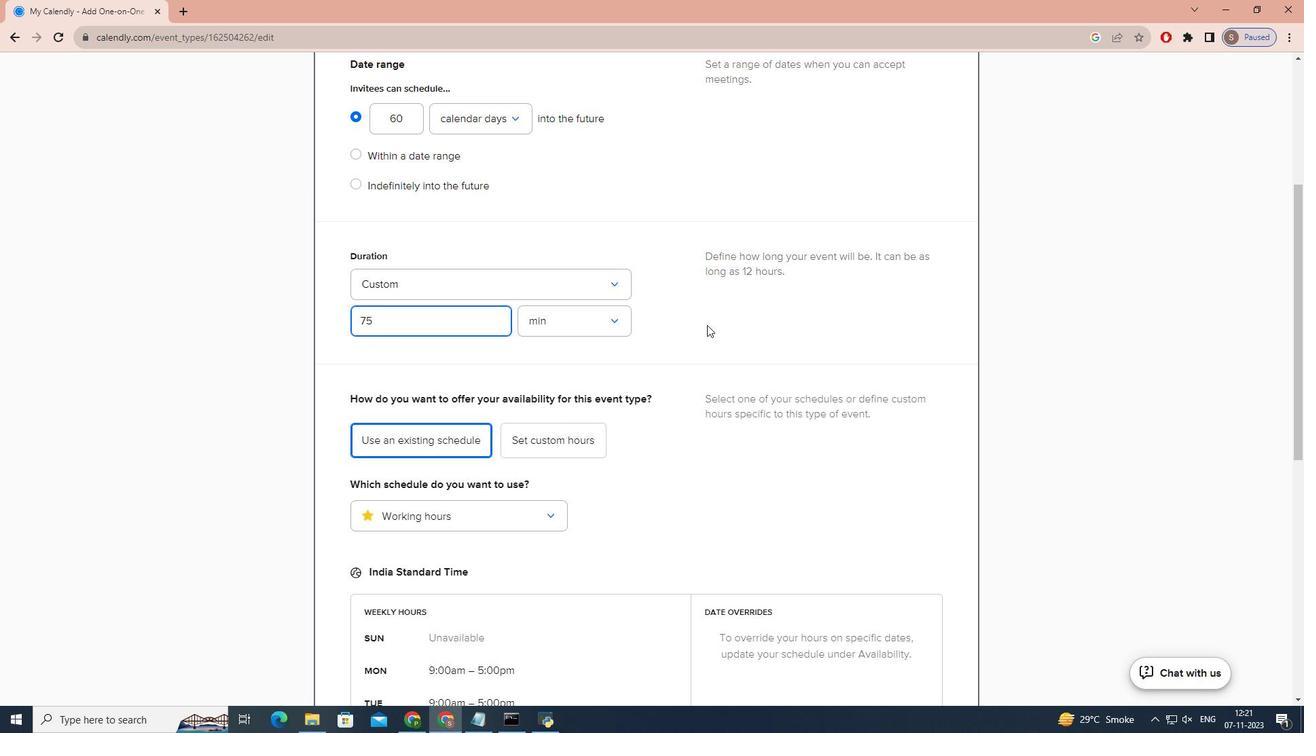 
Action: Mouse scrolled (707, 326) with delta (0, 0)
Screenshot: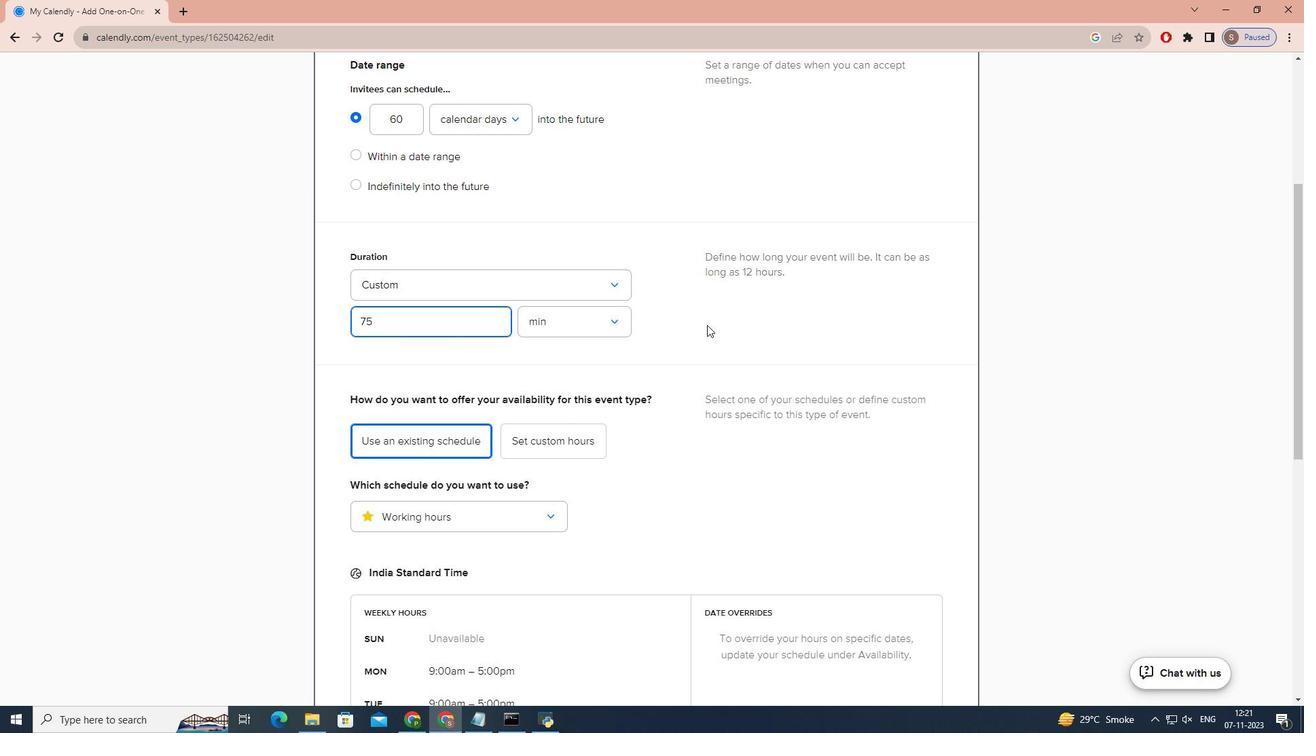 
Action: Mouse scrolled (707, 326) with delta (0, 0)
Screenshot: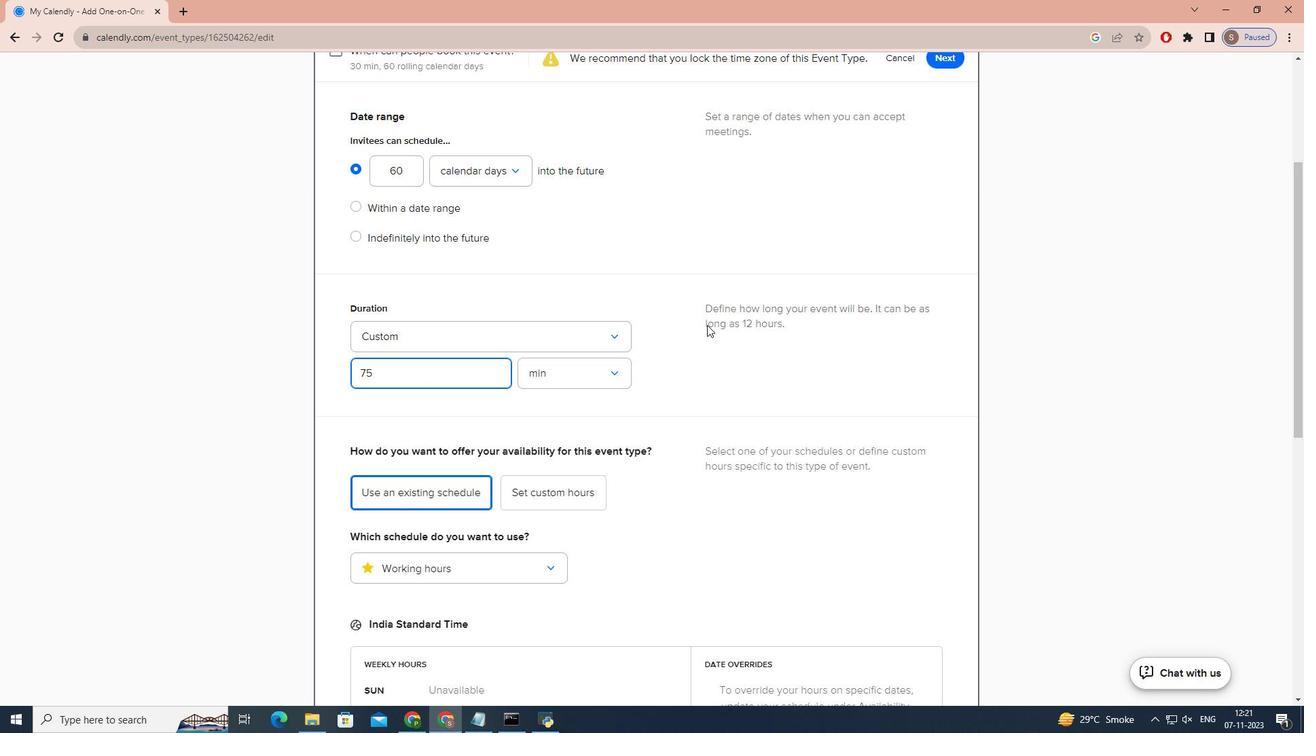 
Action: Mouse scrolled (707, 326) with delta (0, 0)
Screenshot: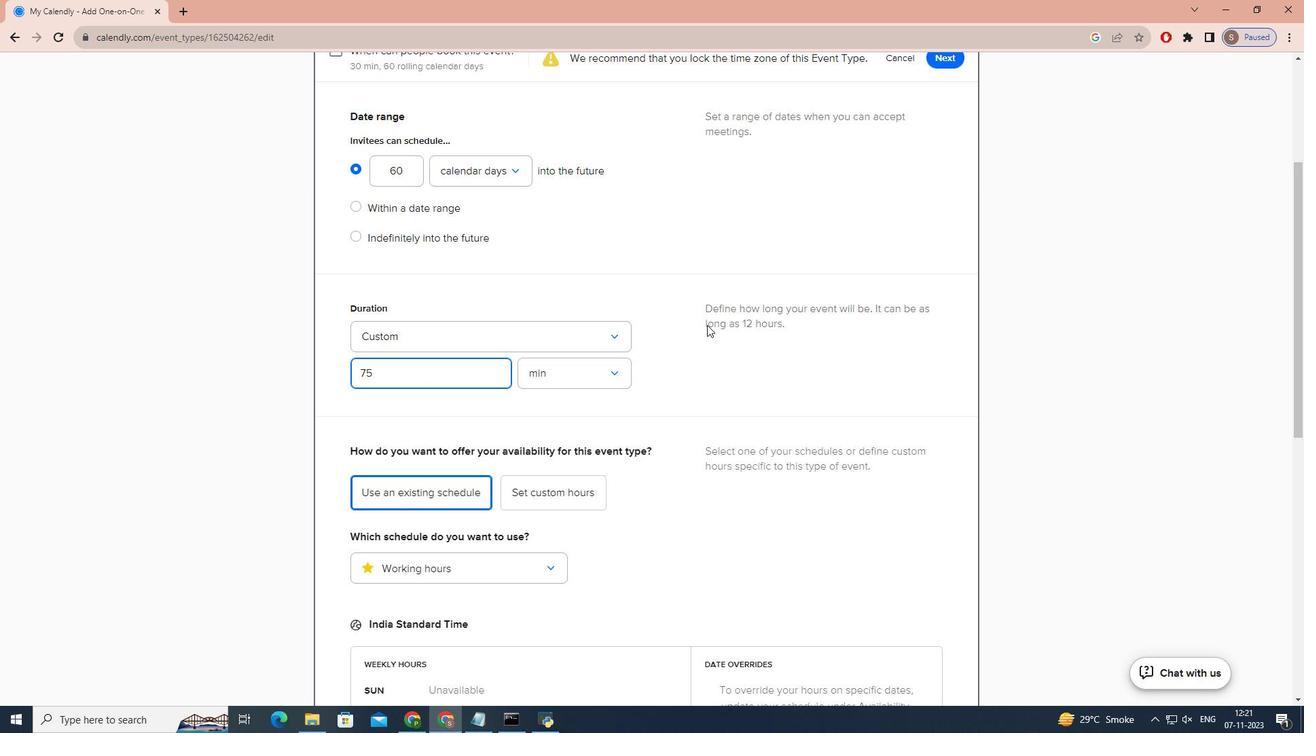 
Action: Mouse scrolled (707, 326) with delta (0, 0)
Screenshot: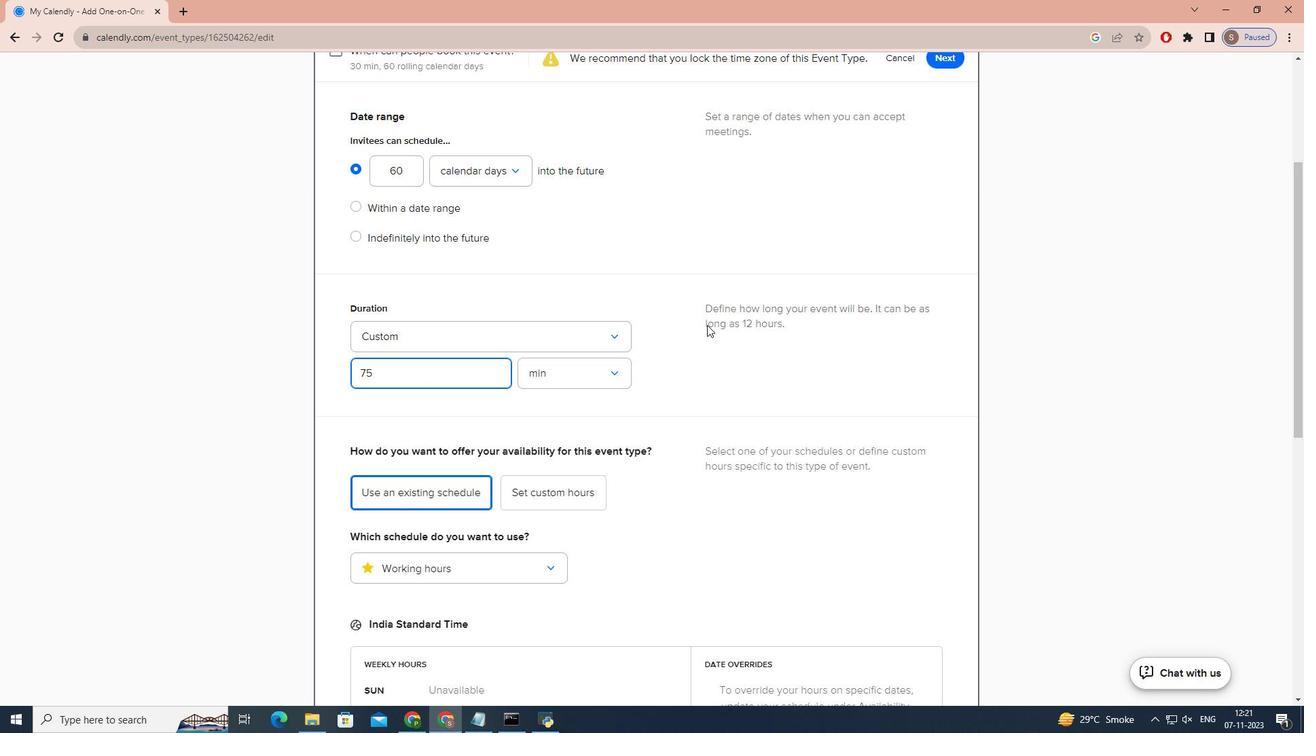 
Action: Mouse scrolled (707, 326) with delta (0, 0)
Screenshot: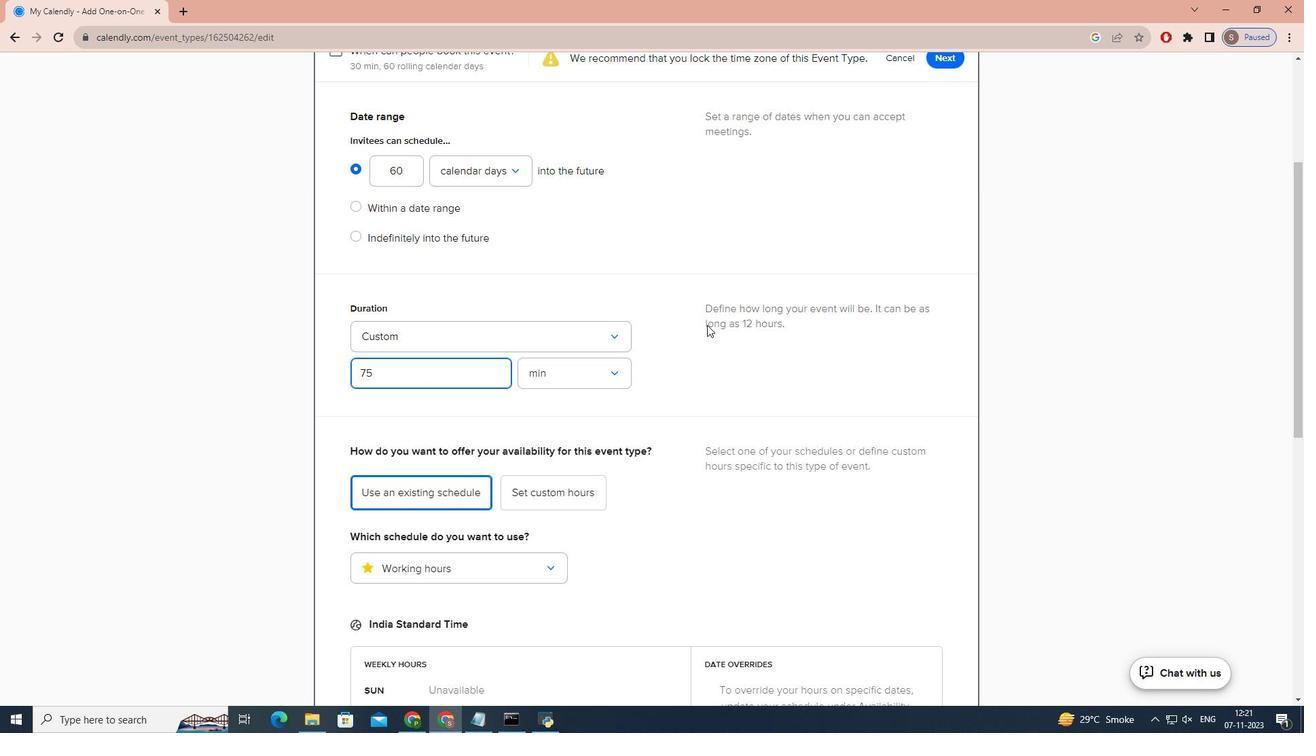 
Action: Mouse moved to (939, 291)
Screenshot: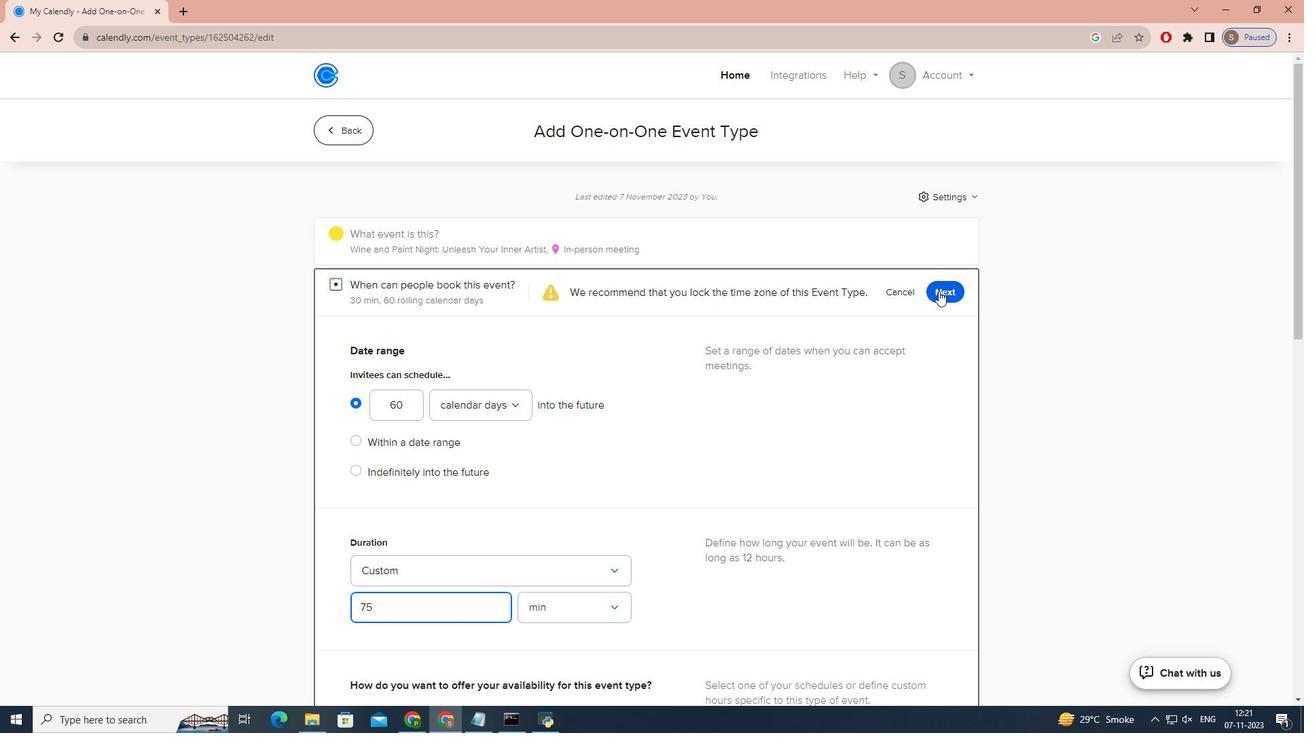 
Action: Mouse pressed left at (939, 291)
Screenshot: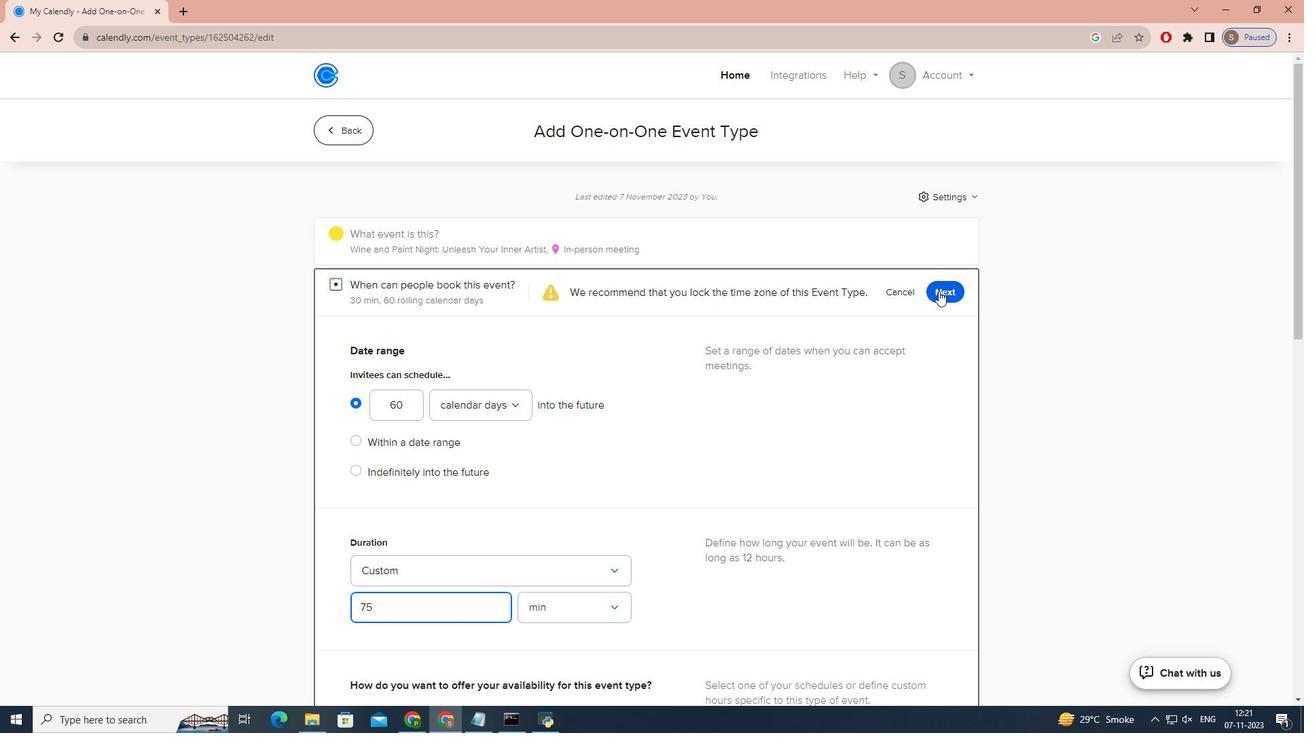
